 Task: Add an event with the title Sales Team Alignment and Strategy Discussion, date '2023/12/22', time 7:50 AM to 9:50 AMand add a description: Participants will discover strategies for engaging their audience and maintaining their interest throughout the presentation. They will learn how to incorporate storytelling, interactive elements, and visual aids to create a dynamic and interactive experience for their listeners., put the event into Orange category . Add location for the event as: Brisbane, Australia, logged in from the account softage.4@softage.netand send the event invitation to softage.1@softage.net and softage.2@softage.net. Set a reminder for the event 12 hour before
Action: Mouse moved to (133, 99)
Screenshot: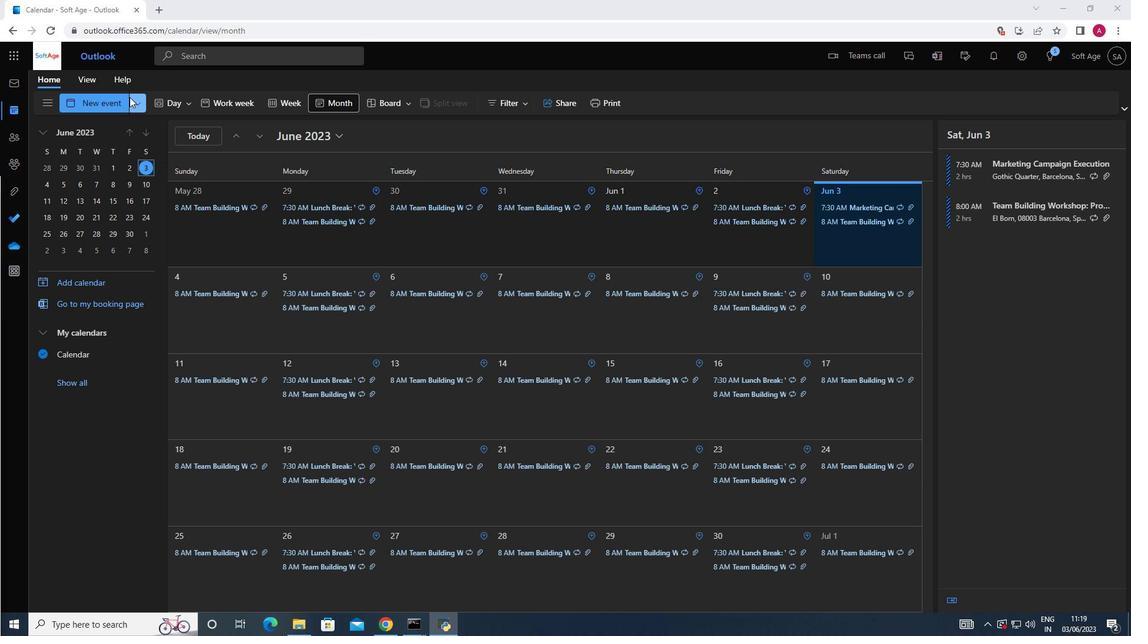 
Action: Mouse pressed left at (133, 99)
Screenshot: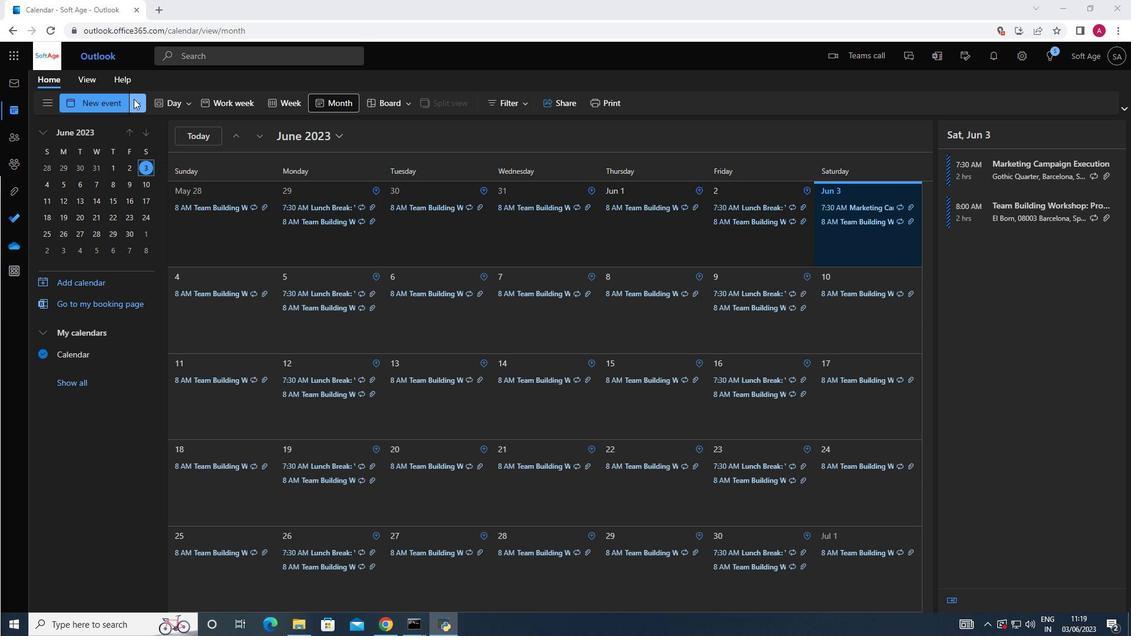
Action: Mouse moved to (127, 149)
Screenshot: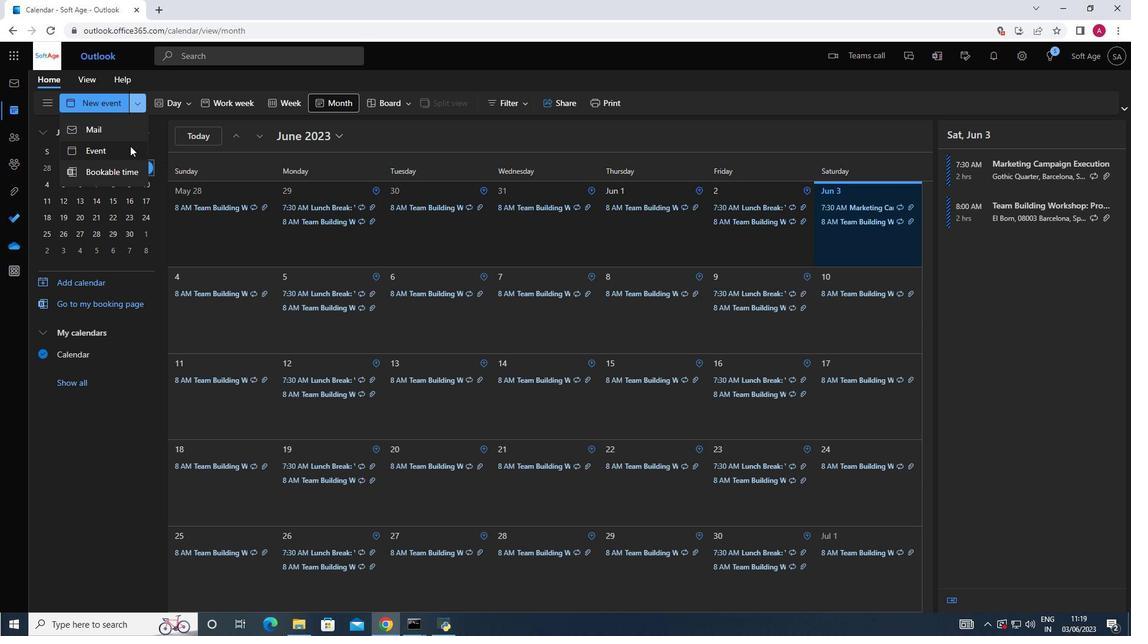 
Action: Mouse pressed left at (127, 149)
Screenshot: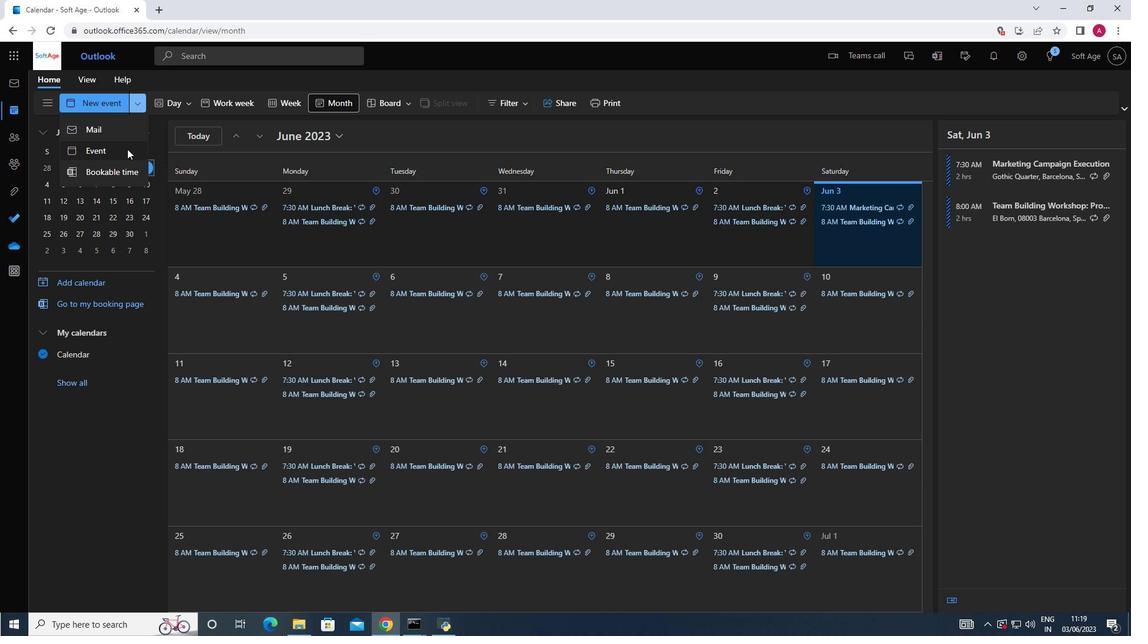 
Action: Mouse moved to (344, 170)
Screenshot: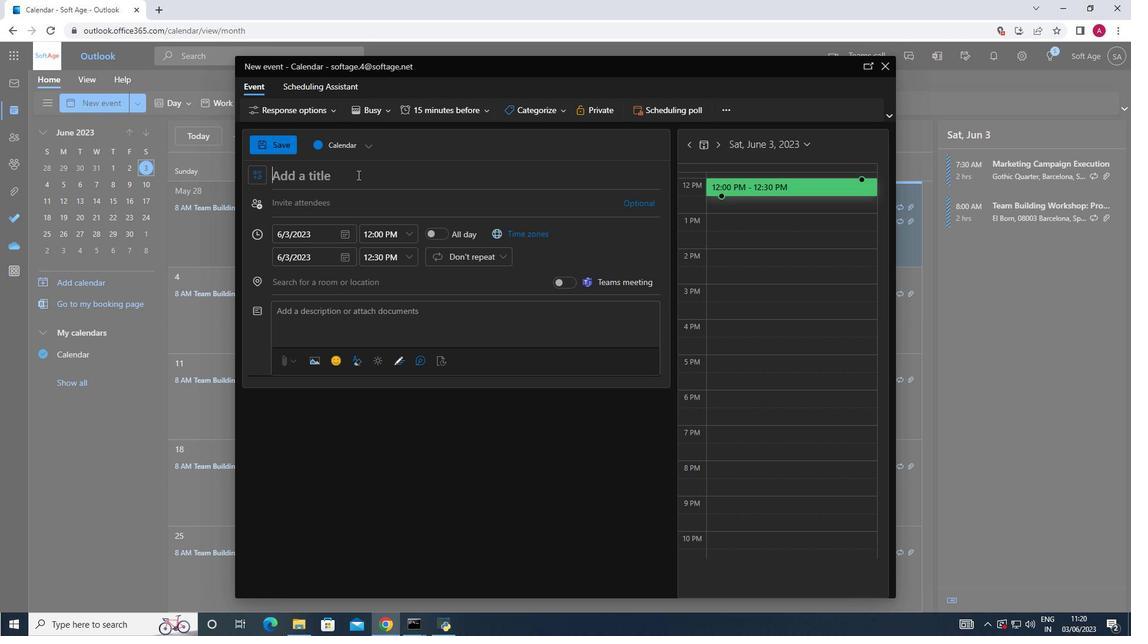 
Action: Mouse pressed left at (344, 170)
Screenshot: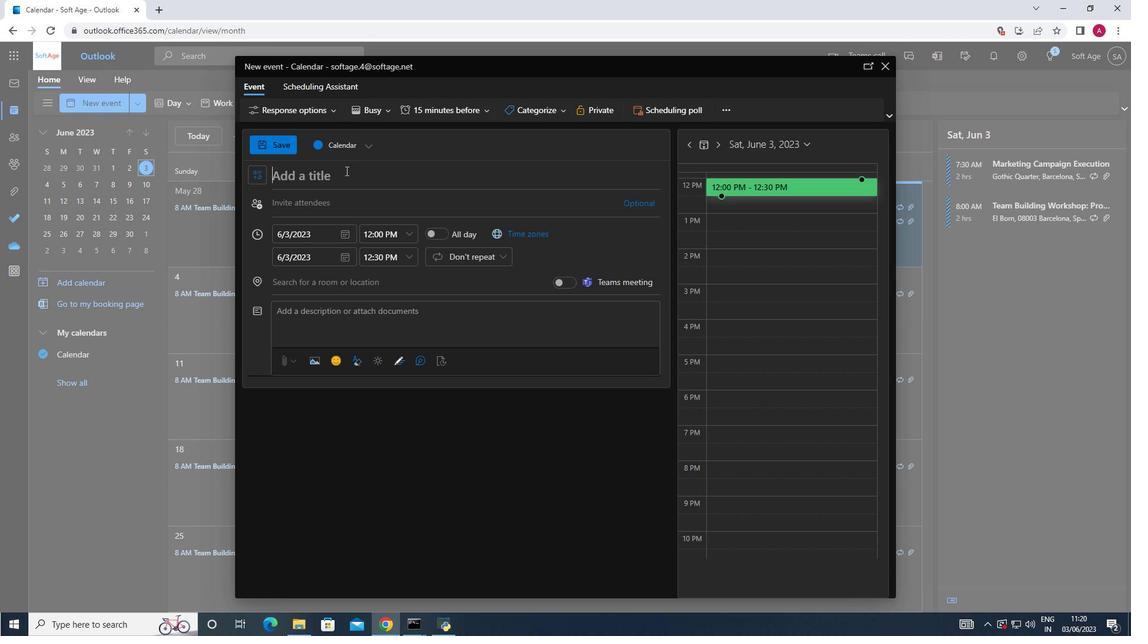 
Action: Key pressed <Key.shift>Sales<Key.space><Key.shift>Team<Key.space><Key.shift><Key.shift><Key.shift><Key.shift><Key.shift><Key.shift><Key.shift>Alignment<Key.space>and<Key.space><Key.shift>Strategy<Key.space><Key.shift>Discussion
Screenshot: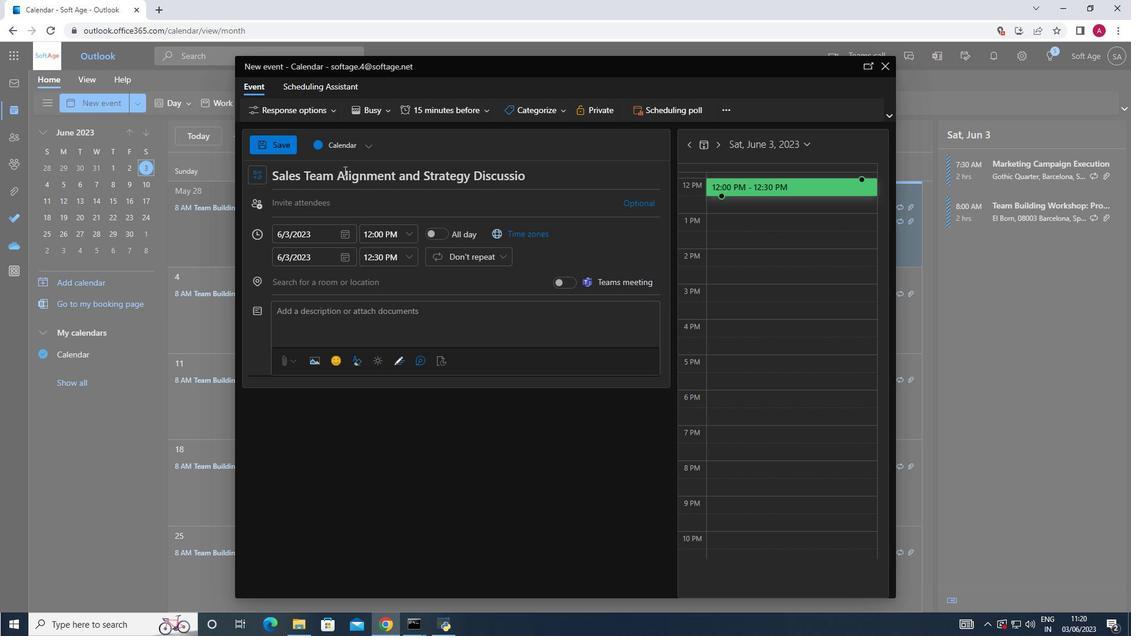 
Action: Mouse moved to (351, 231)
Screenshot: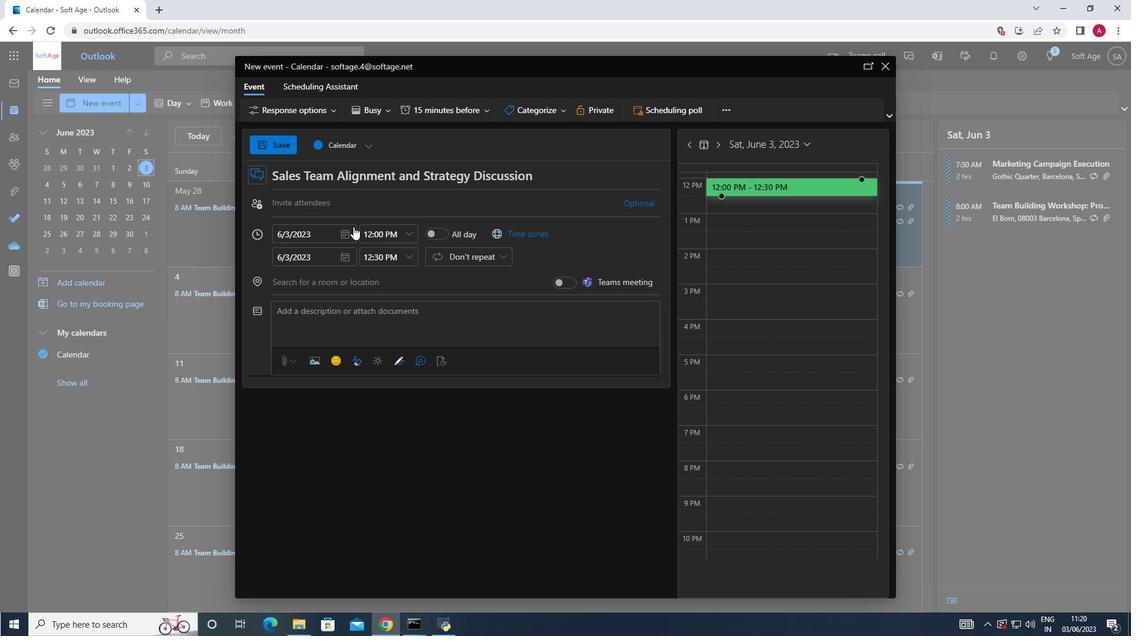 
Action: Mouse pressed left at (351, 231)
Screenshot: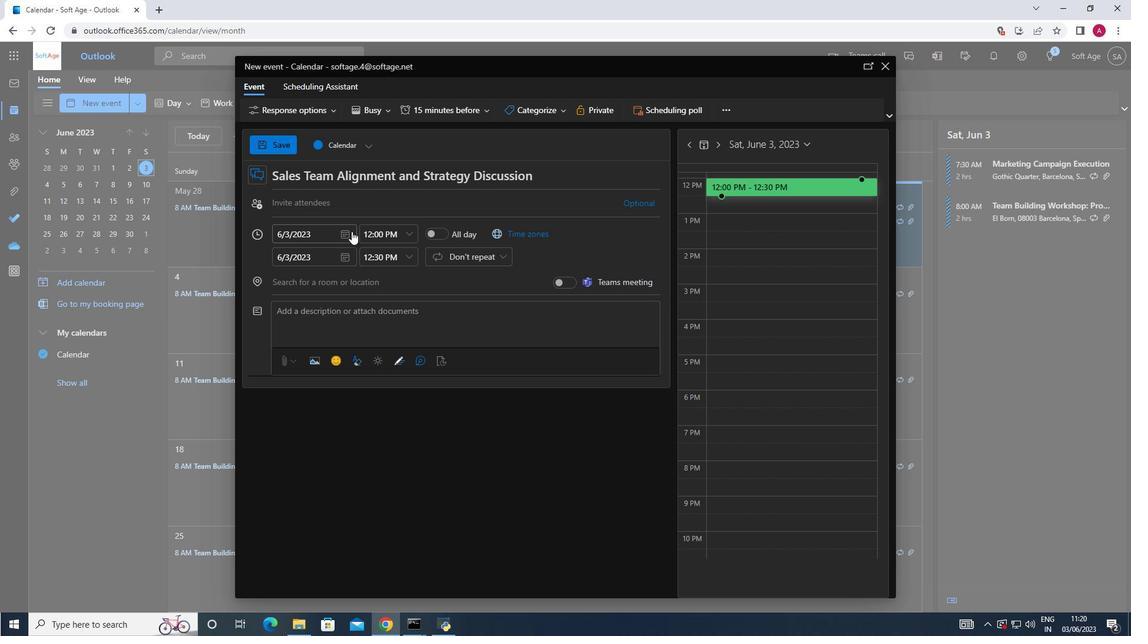 
Action: Mouse moved to (388, 263)
Screenshot: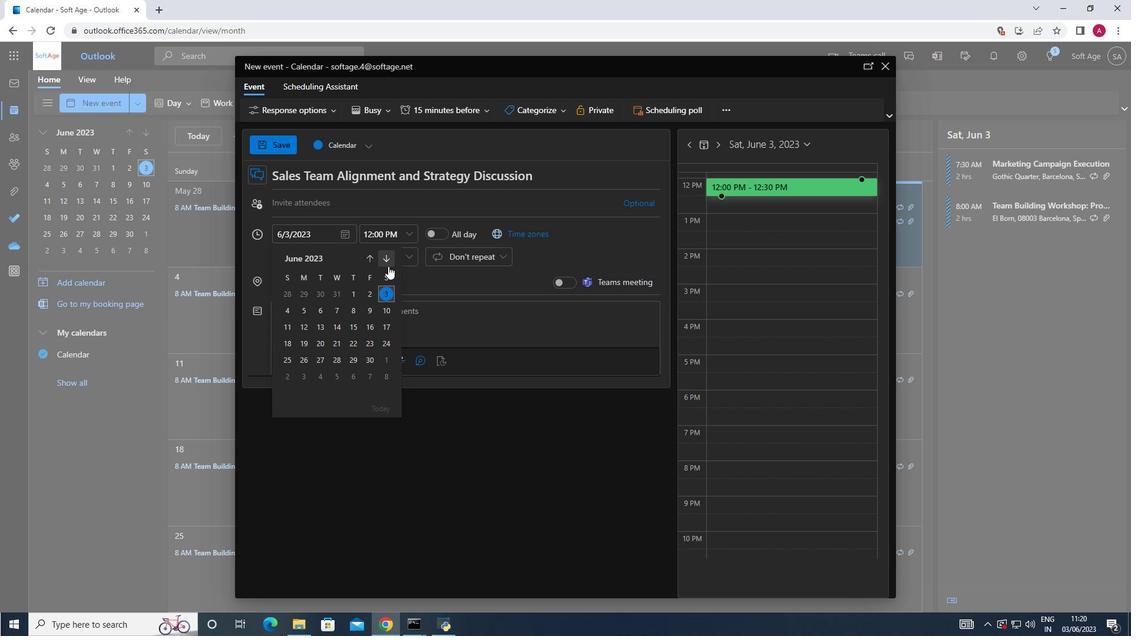 
Action: Mouse pressed left at (388, 263)
Screenshot: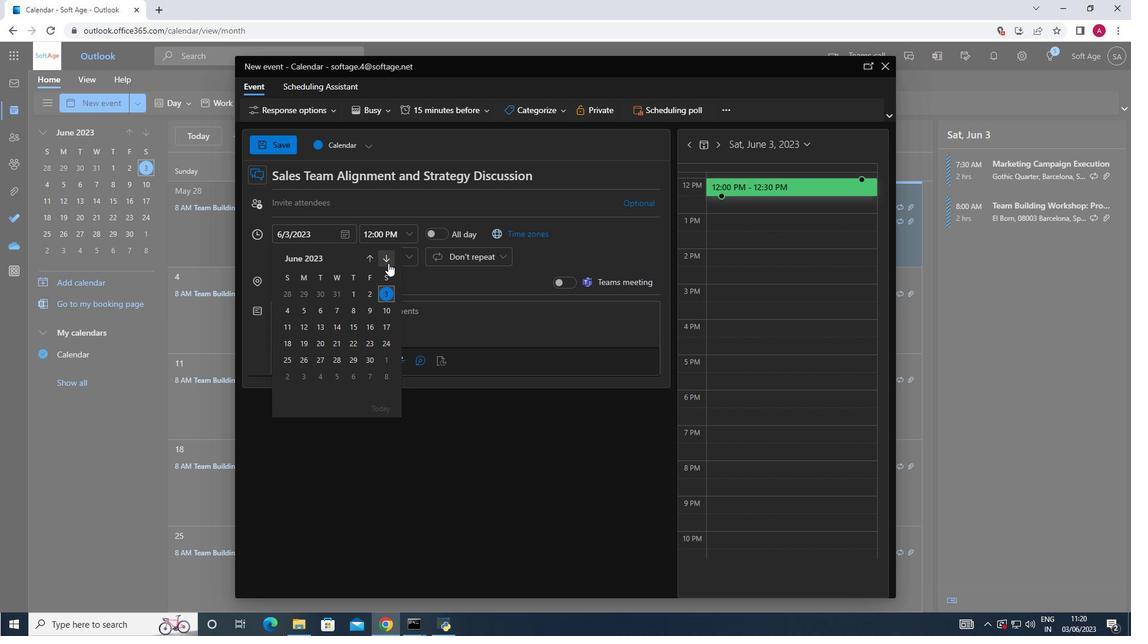 
Action: Mouse pressed left at (388, 263)
Screenshot: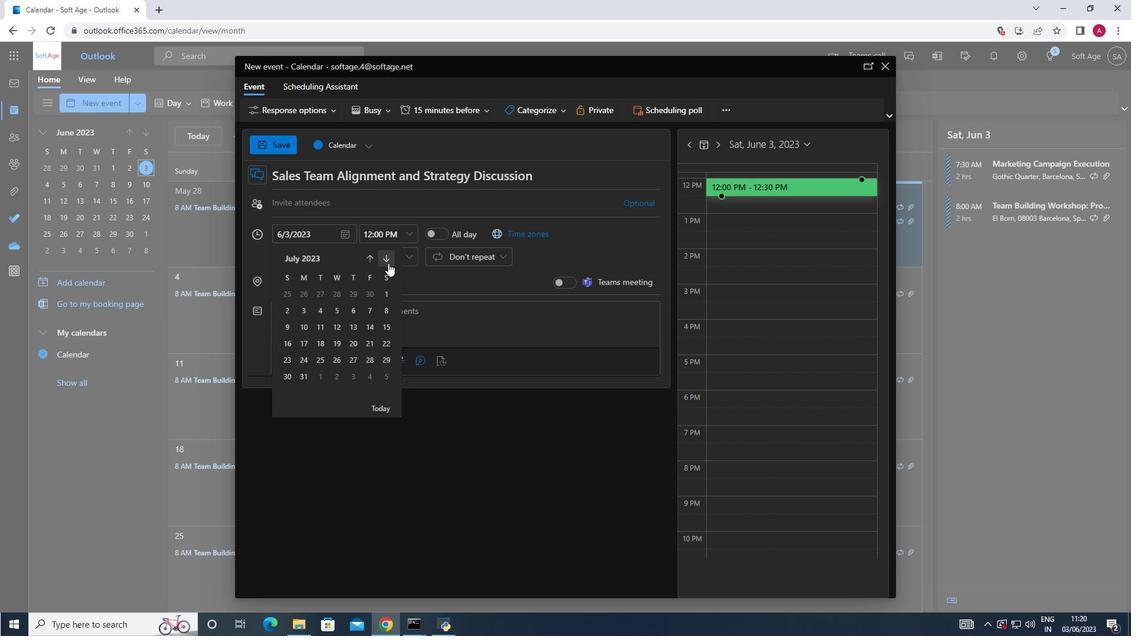 
Action: Mouse pressed left at (388, 263)
Screenshot: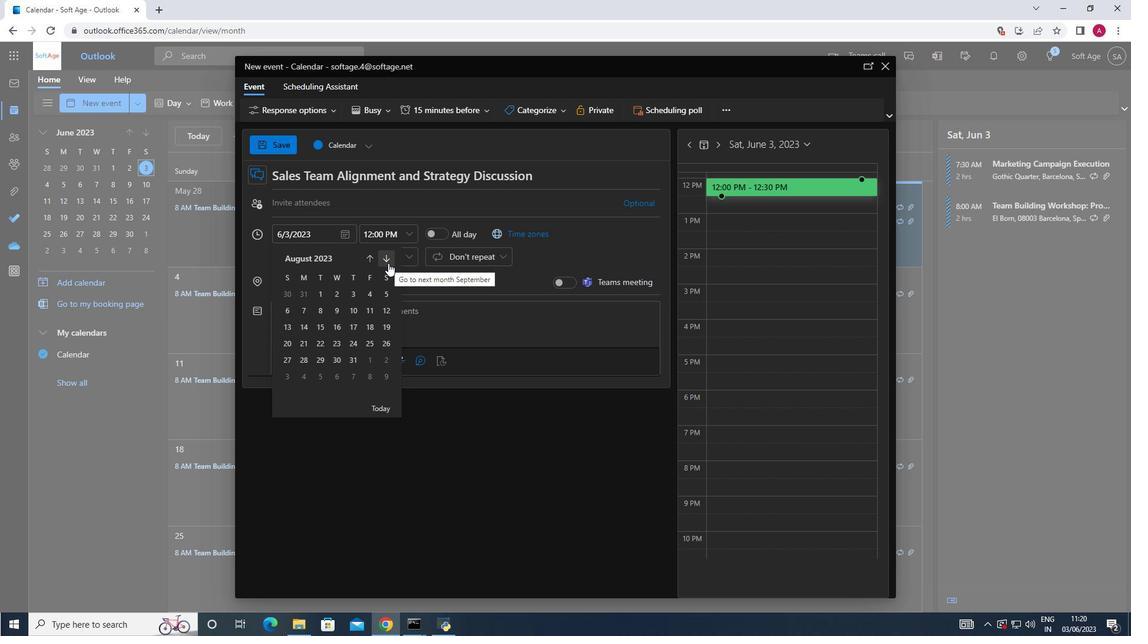 
Action: Mouse pressed left at (388, 263)
Screenshot: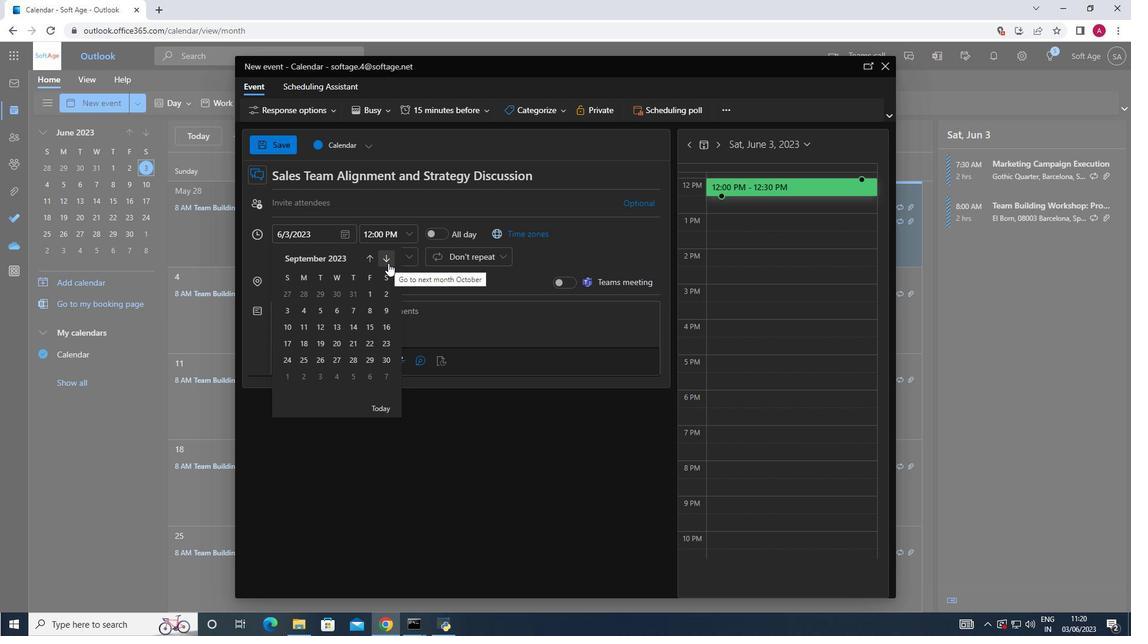 
Action: Mouse pressed left at (388, 263)
Screenshot: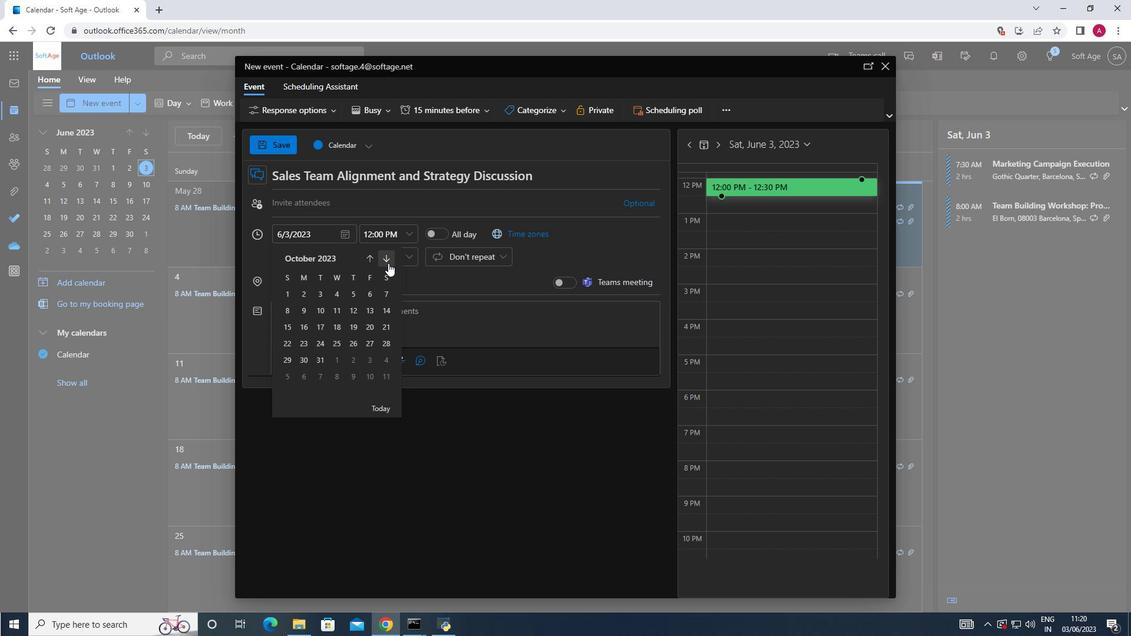 
Action: Mouse pressed left at (388, 263)
Screenshot: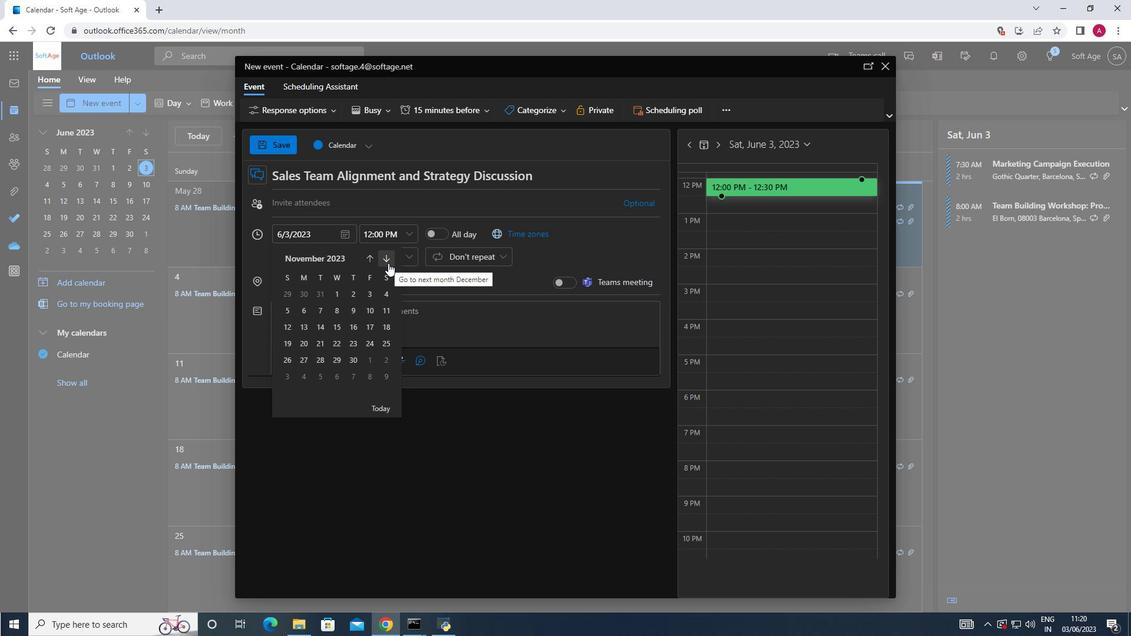 
Action: Mouse moved to (373, 341)
Screenshot: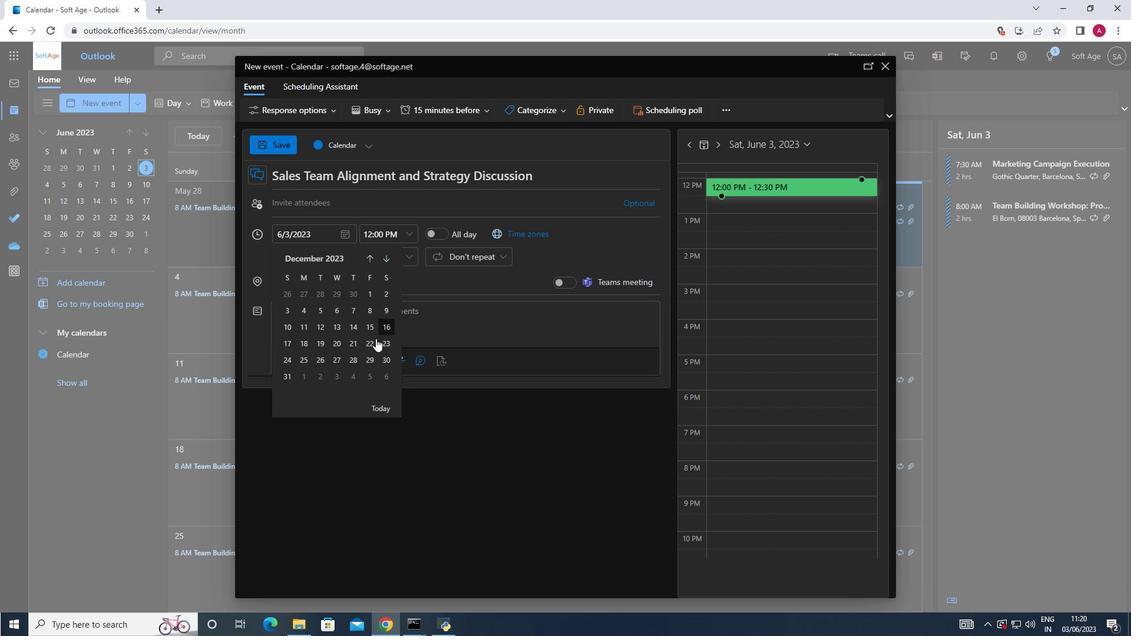 
Action: Mouse pressed left at (373, 341)
Screenshot: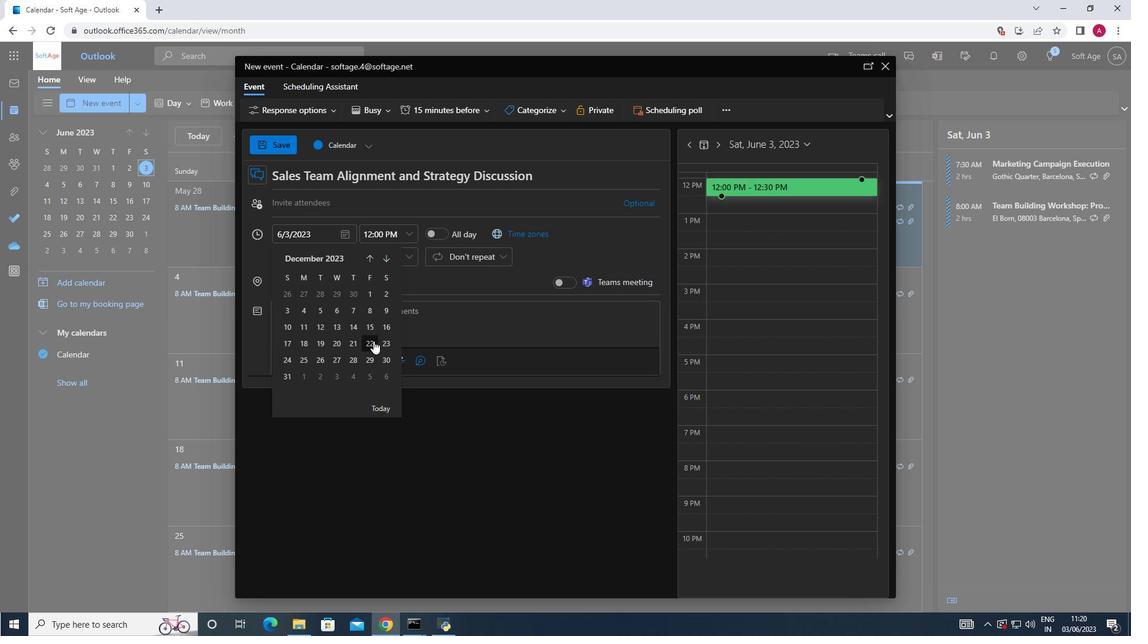 
Action: Mouse moved to (407, 232)
Screenshot: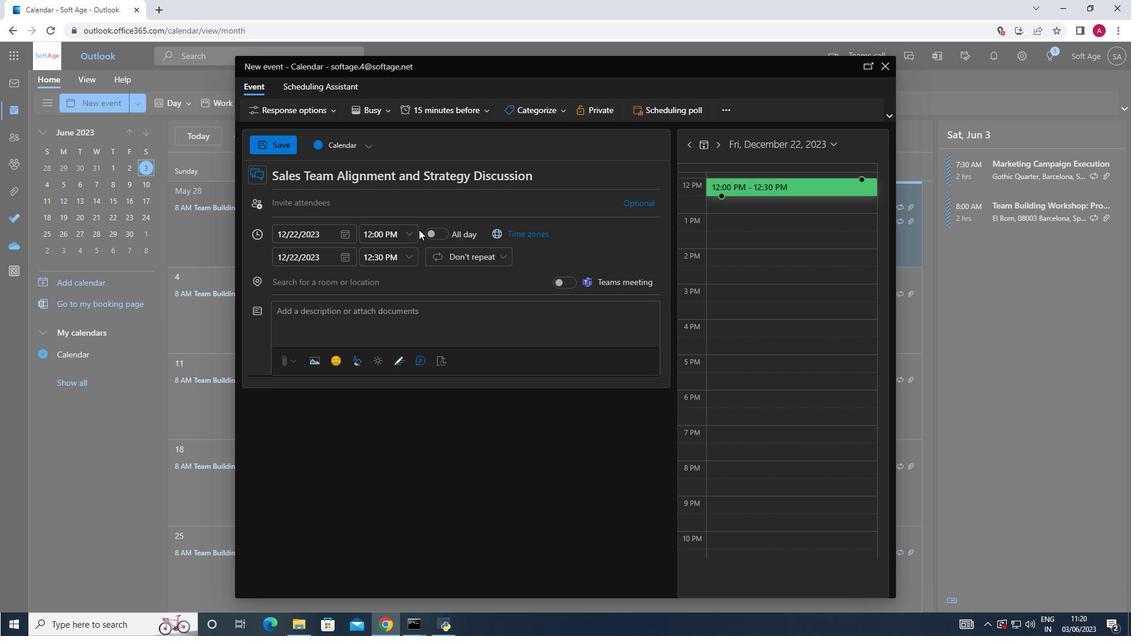 
Action: Mouse pressed left at (407, 232)
Screenshot: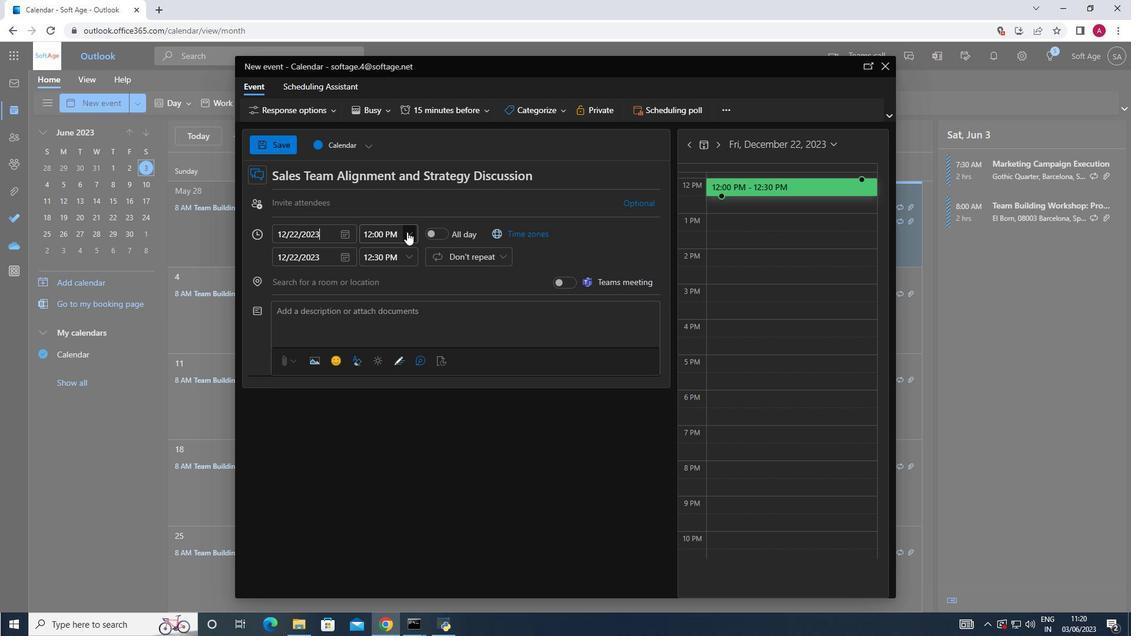 
Action: Key pressed 7<Key.shift_r>:<Key.shift_r>50<Key.space><Key.shift>A<Key.shift_r>M<Key.enter>
Screenshot: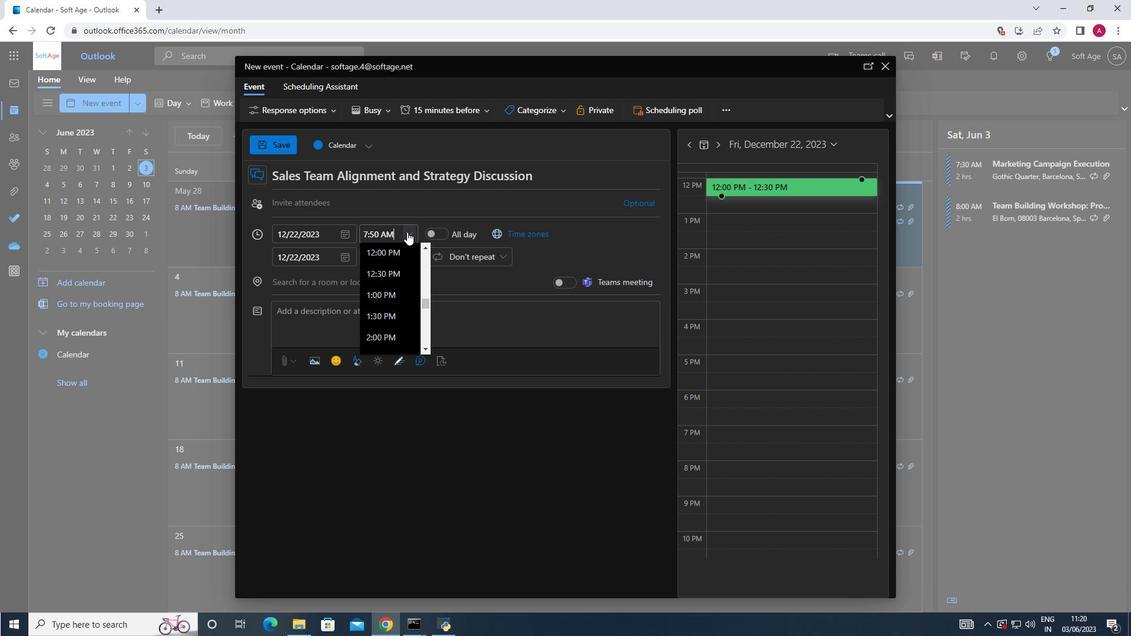 
Action: Mouse moved to (413, 252)
Screenshot: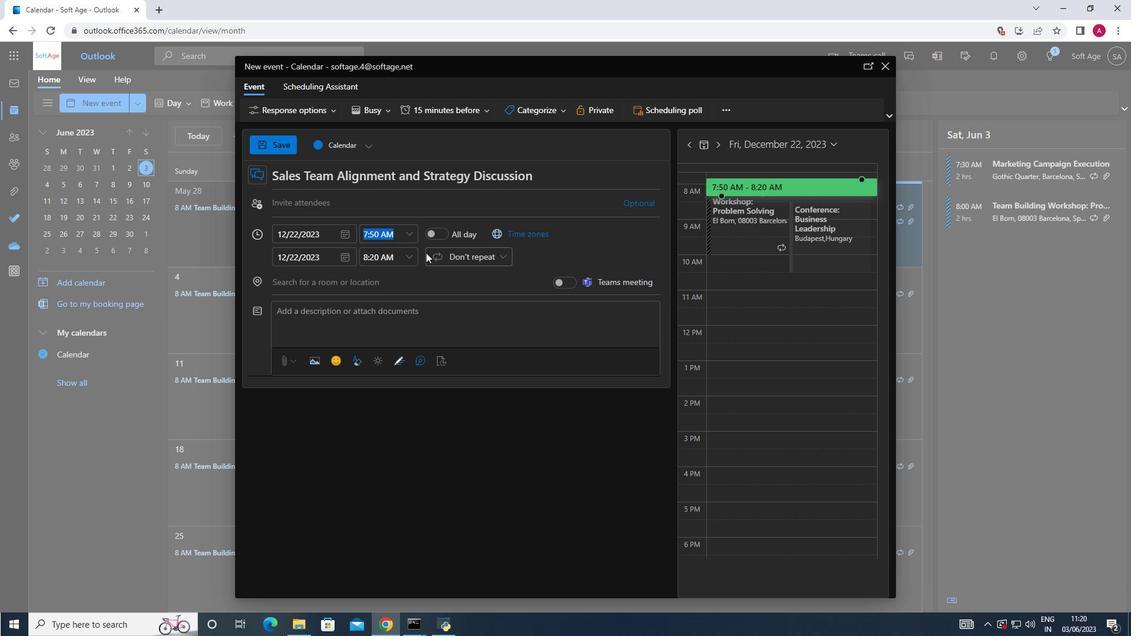 
Action: Mouse pressed left at (413, 252)
Screenshot: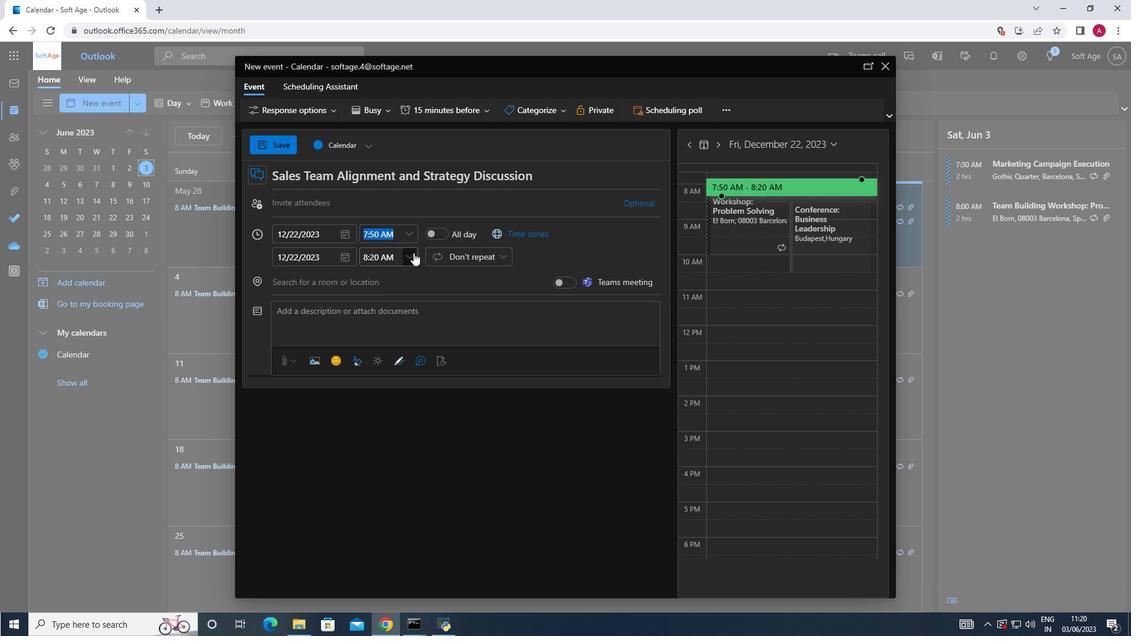 
Action: Mouse moved to (397, 343)
Screenshot: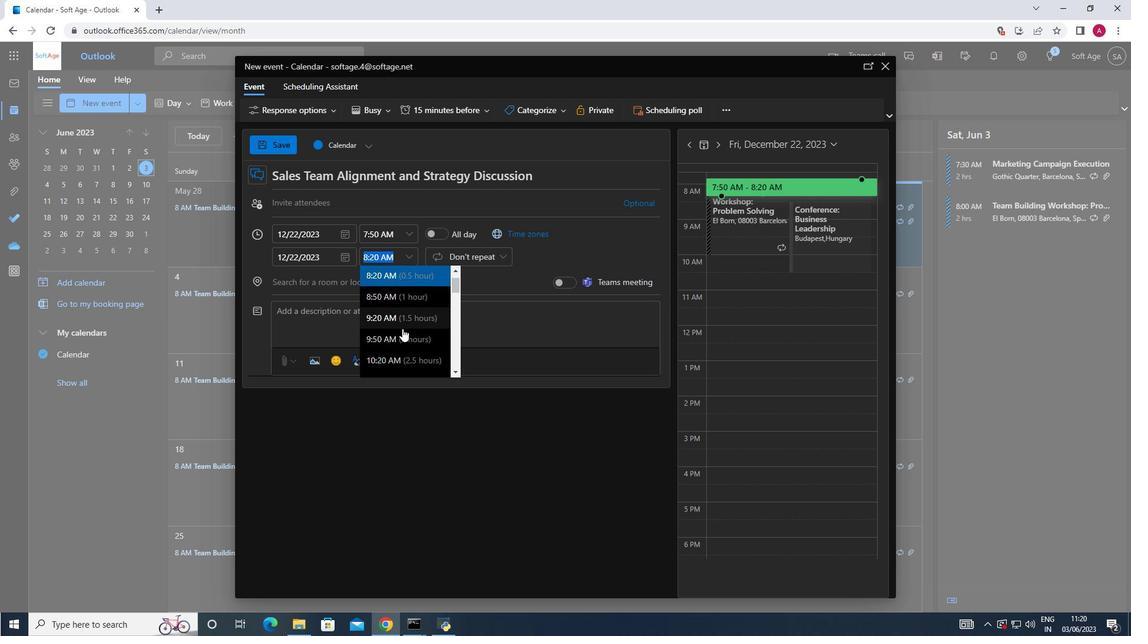 
Action: Mouse pressed left at (397, 343)
Screenshot: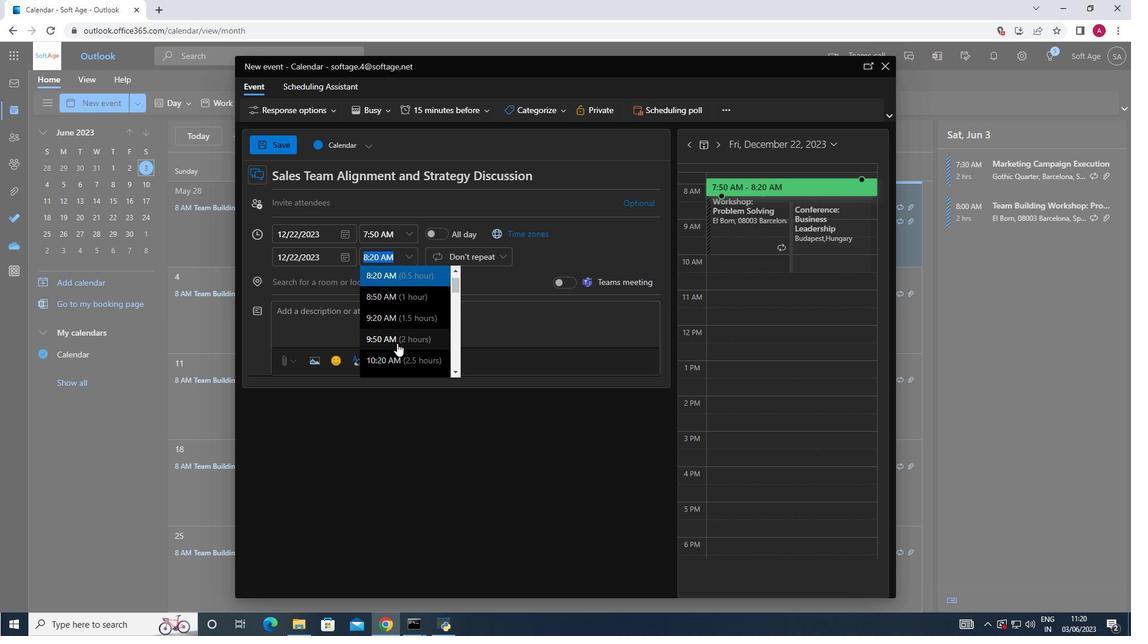 
Action: Mouse moved to (319, 311)
Screenshot: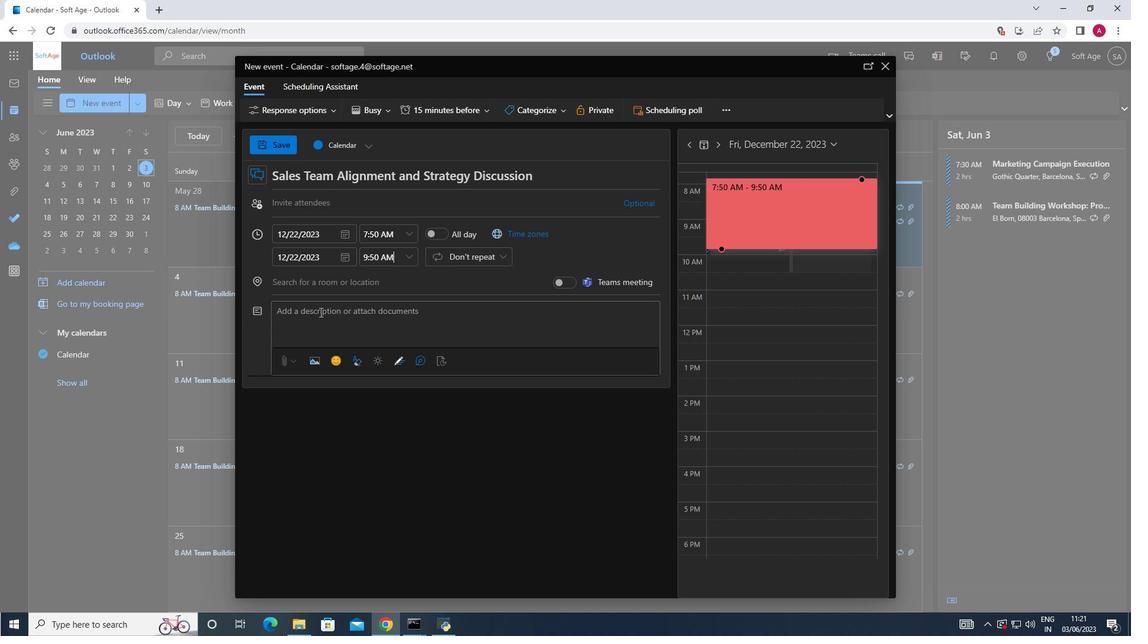 
Action: Mouse pressed left at (319, 311)
Screenshot: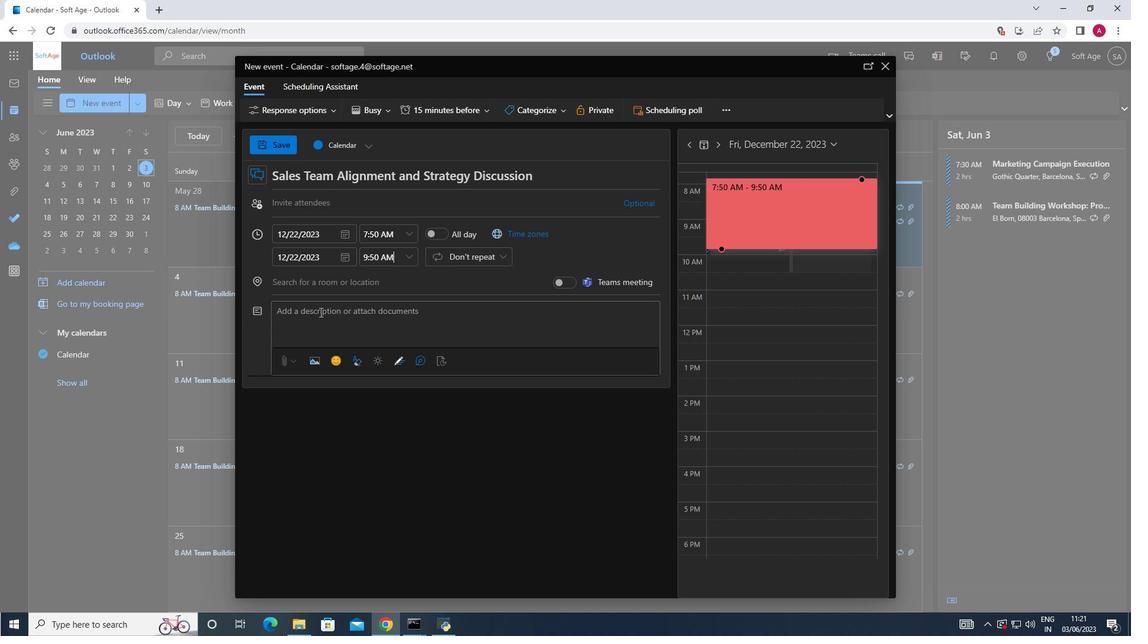 
Action: Mouse moved to (318, 329)
Screenshot: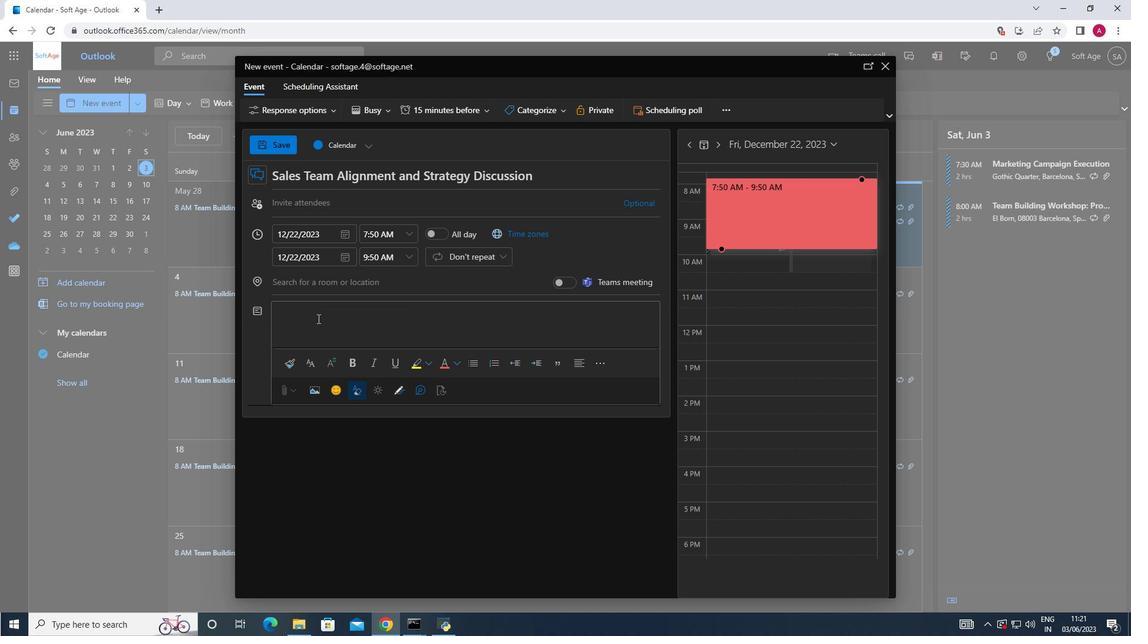 
Action: Key pressed <Key.shift_r>Participants<Key.space>will<Key.space>discover<Key.space>strategies<Key.space>for<Key.space>engaging<Key.space>their<Key.space>audience<Key.space>and<Key.space>maintaining<Key.space>their<Key.space>interest<Key.space>throughout<Key.space>the<Key.space>presentation.<Key.space><Key.shift>They<Key.space>will<Key.space>learn<Key.space>how<Key.space>to<Key.space>incorporate<Key.space>storytelling,<Key.space><Key.shift>Interactive<Key.space>elements,<Key.space>and<Key.space>visual<Key.space>aids<Key.space>to<Key.space>create<Key.space>a<Key.space>dynamic<Key.space>and<Key.space>interactive<Key.space>experience<Key.space>for<Key.space>their<Key.space>listeners.
Screenshot: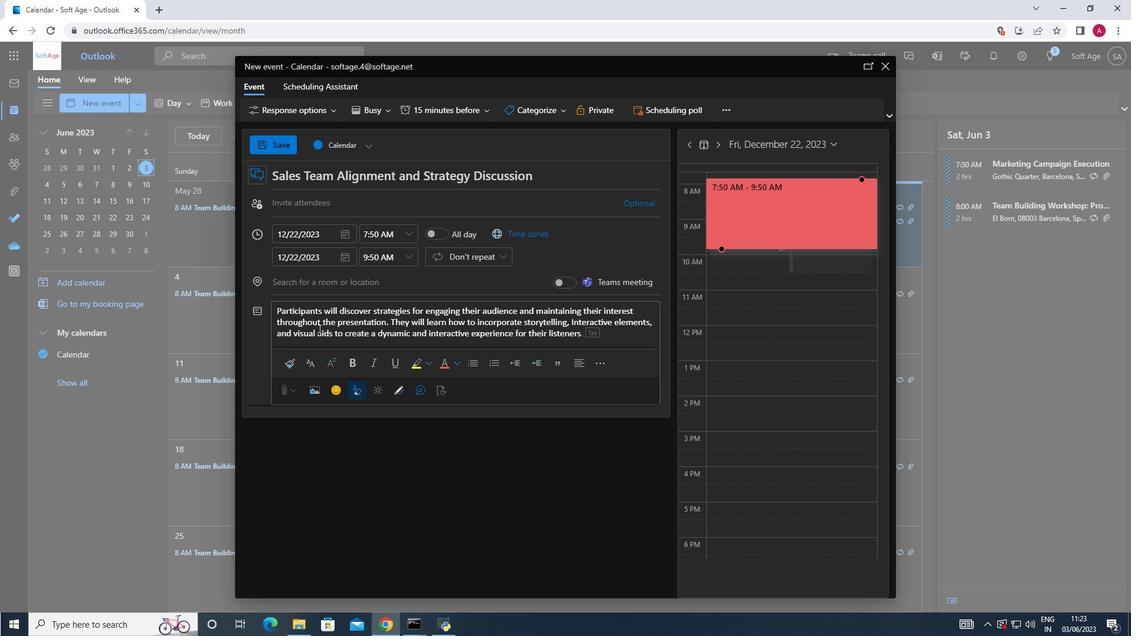 
Action: Mouse moved to (558, 113)
Screenshot: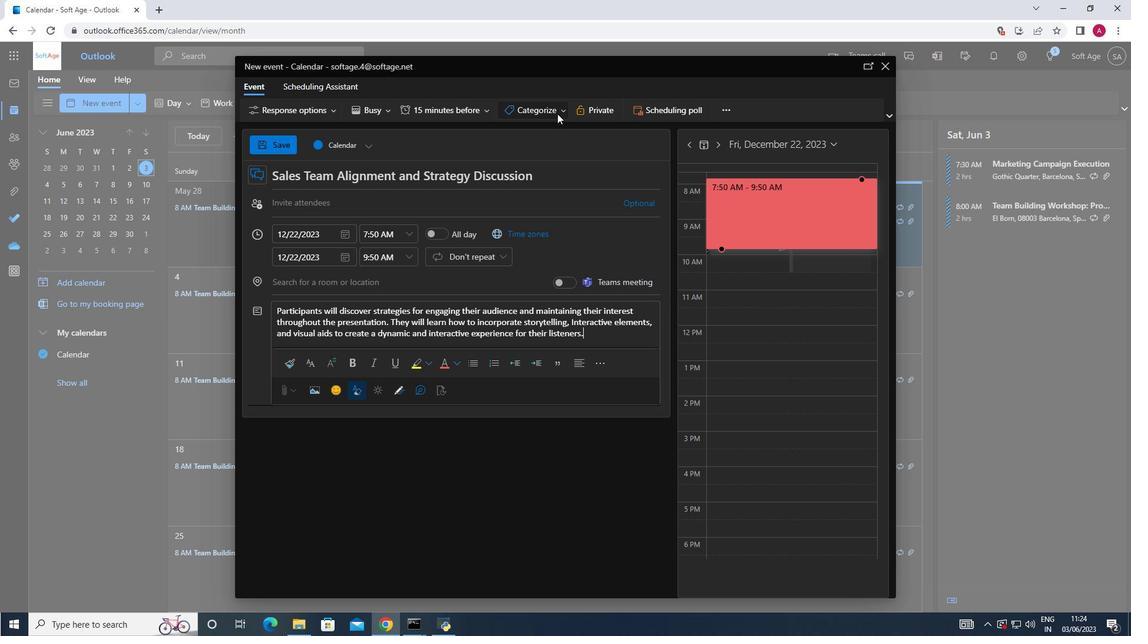 
Action: Mouse pressed left at (558, 113)
Screenshot: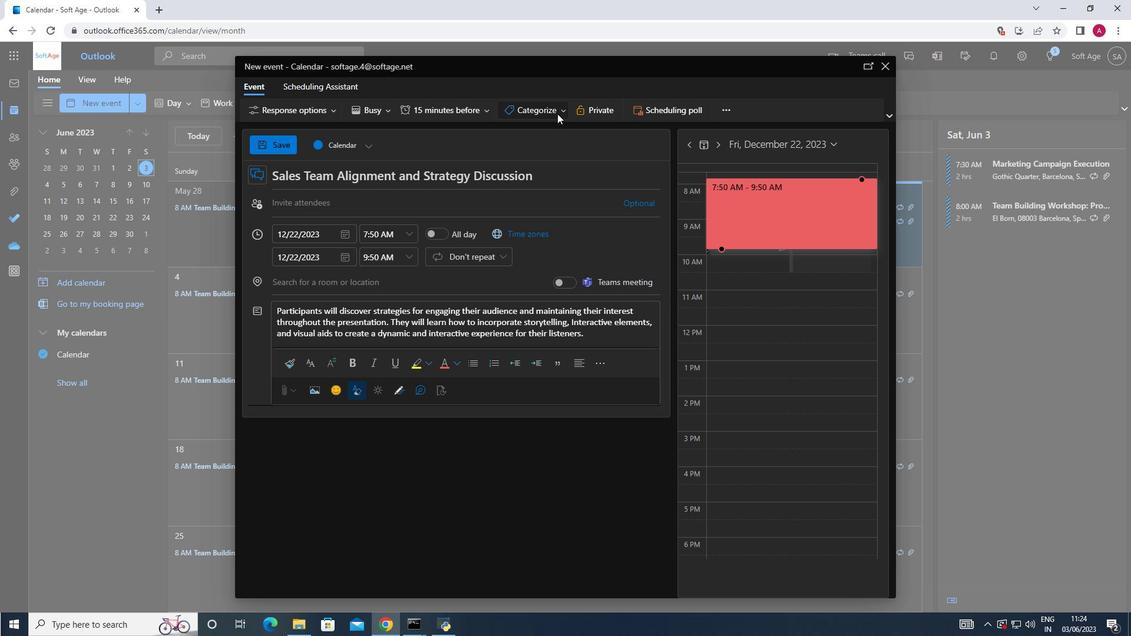 
Action: Mouse moved to (563, 165)
Screenshot: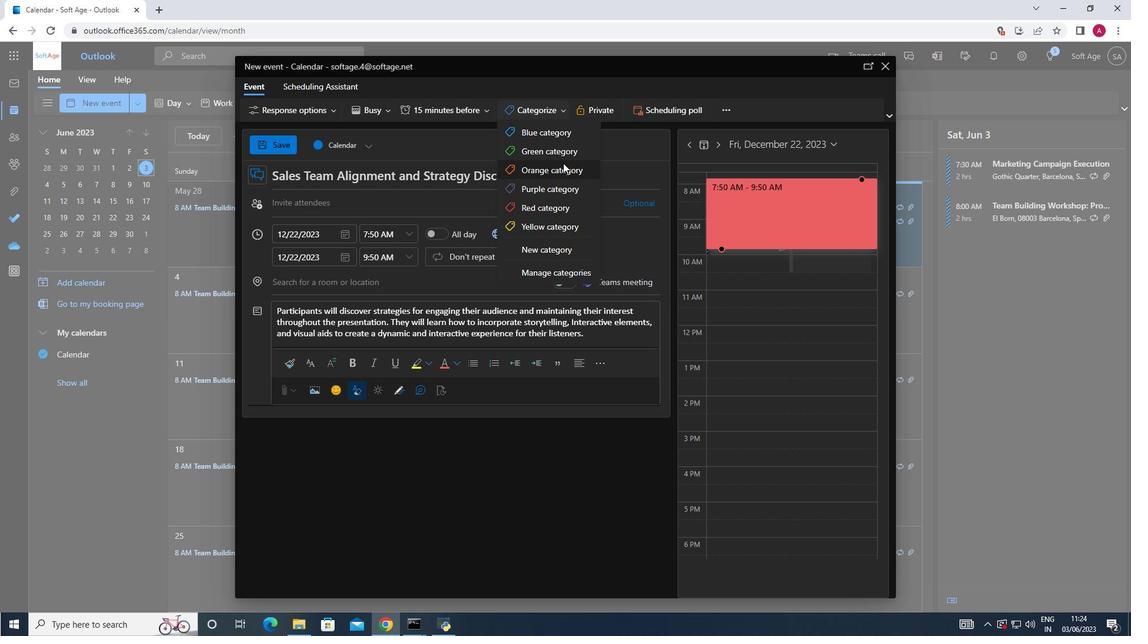 
Action: Mouse pressed left at (563, 165)
Screenshot: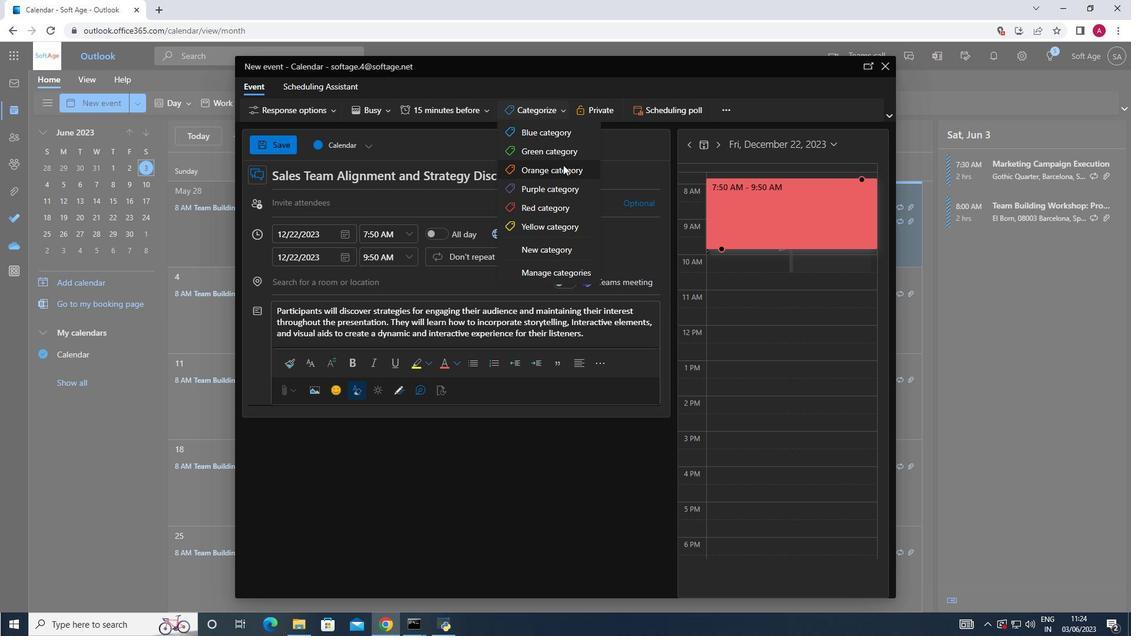 
Action: Mouse moved to (327, 286)
Screenshot: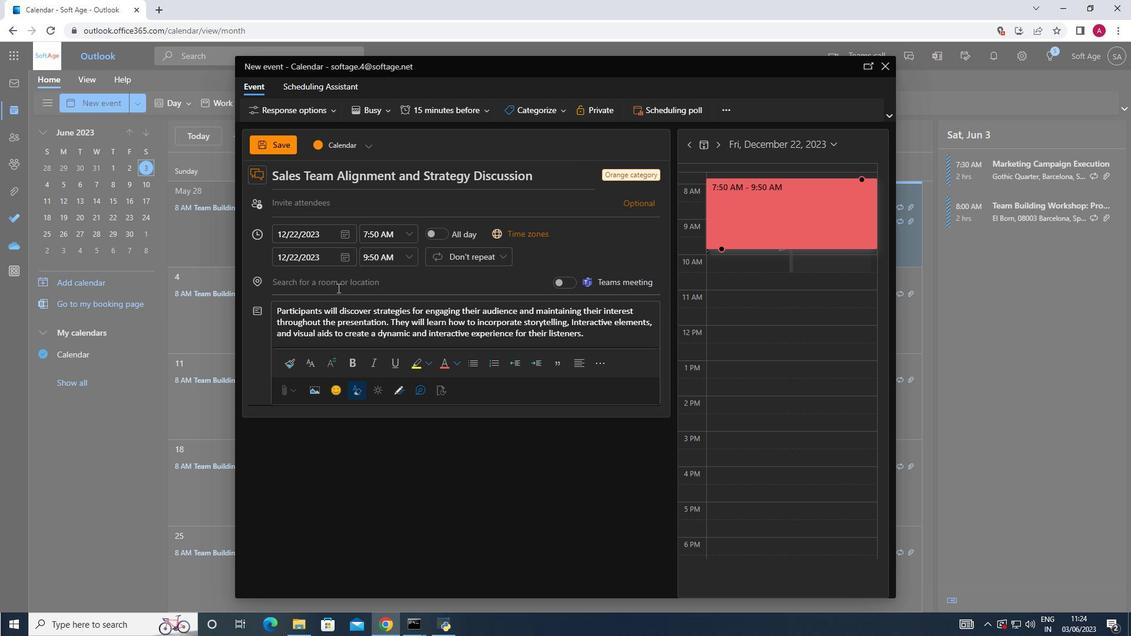 
Action: Mouse pressed left at (327, 286)
Screenshot: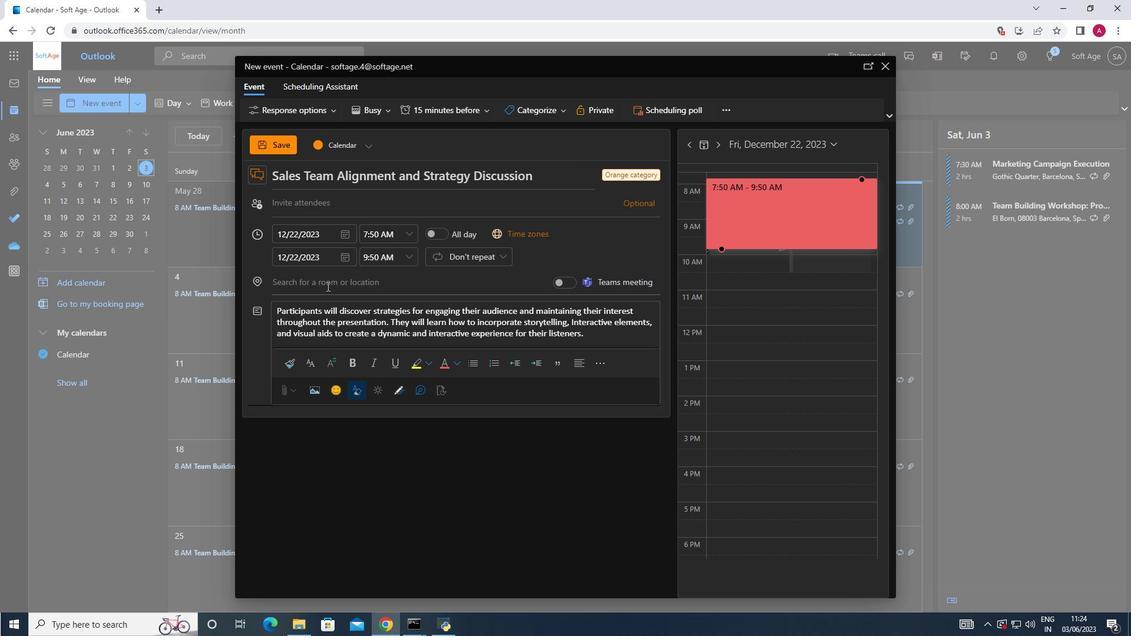 
Action: Mouse moved to (325, 286)
Screenshot: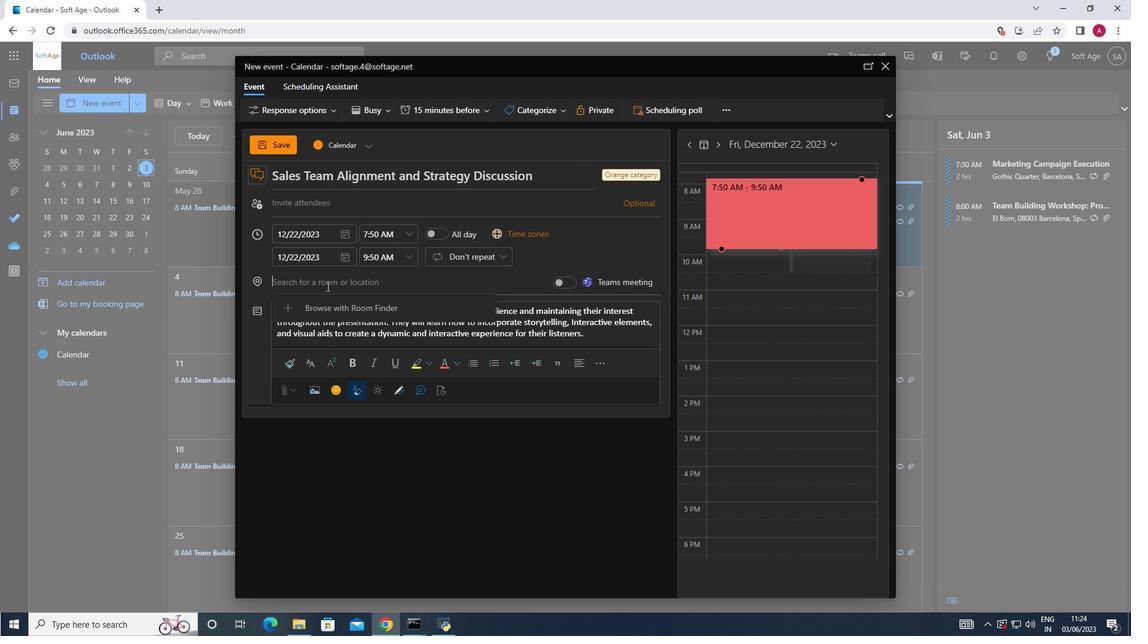 
Action: Key pressed <Key.shift>Brisbane<Key.shift_r><<Key.shift>Au<Key.backspace><Key.backspace><Key.backspace>,<Key.shift>Australia
Screenshot: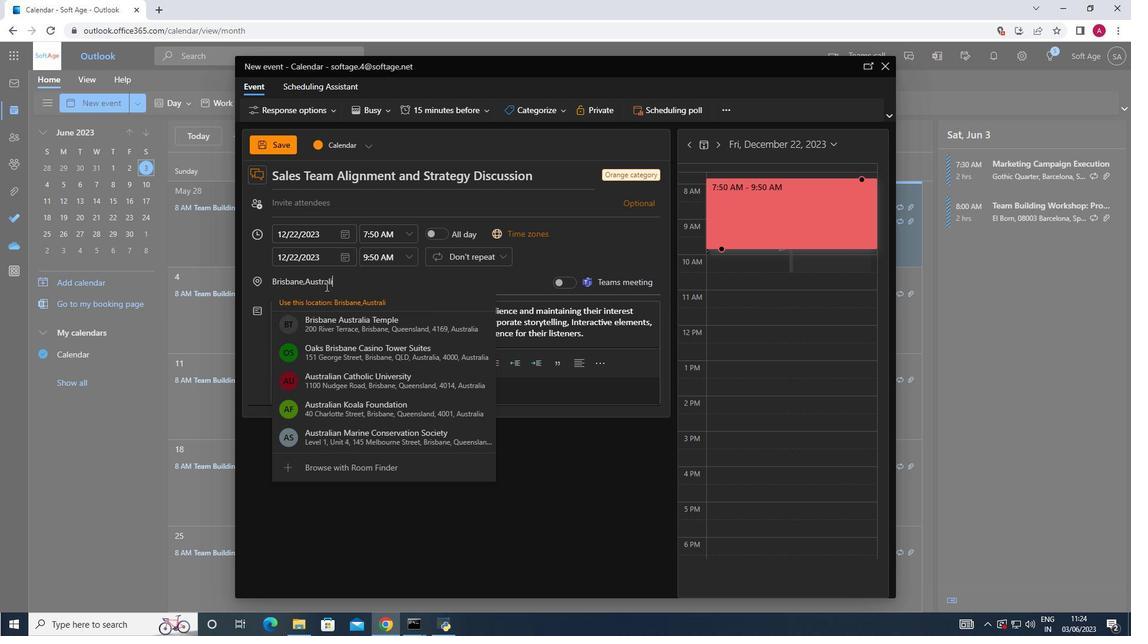 
Action: Mouse moved to (358, 303)
Screenshot: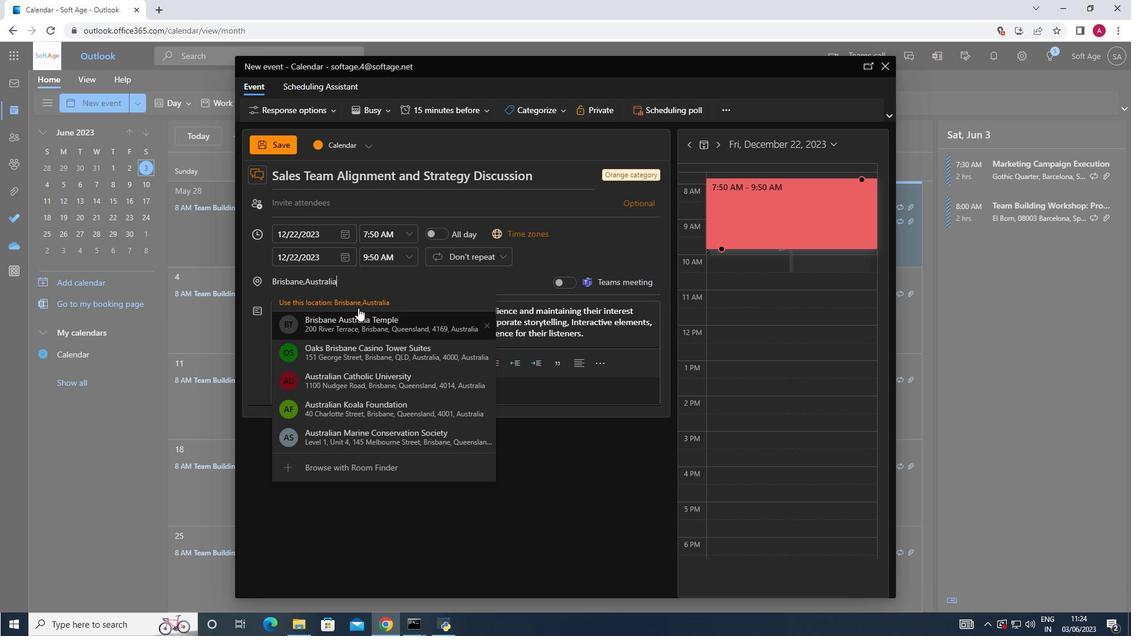
Action: Mouse pressed left at (358, 303)
Screenshot: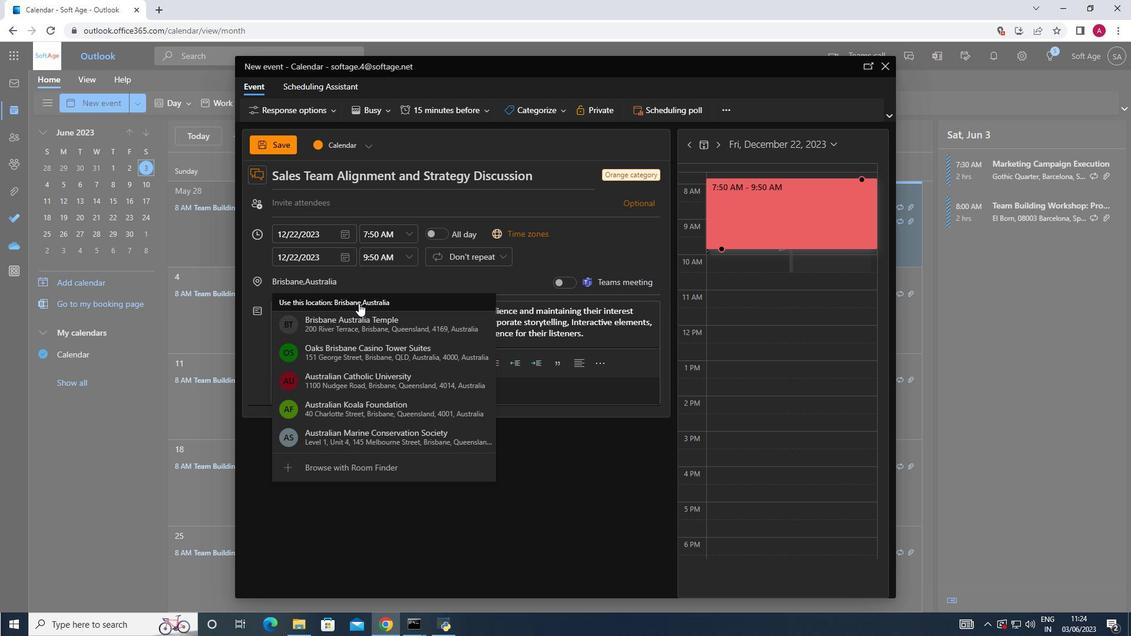 
Action: Mouse moved to (341, 199)
Screenshot: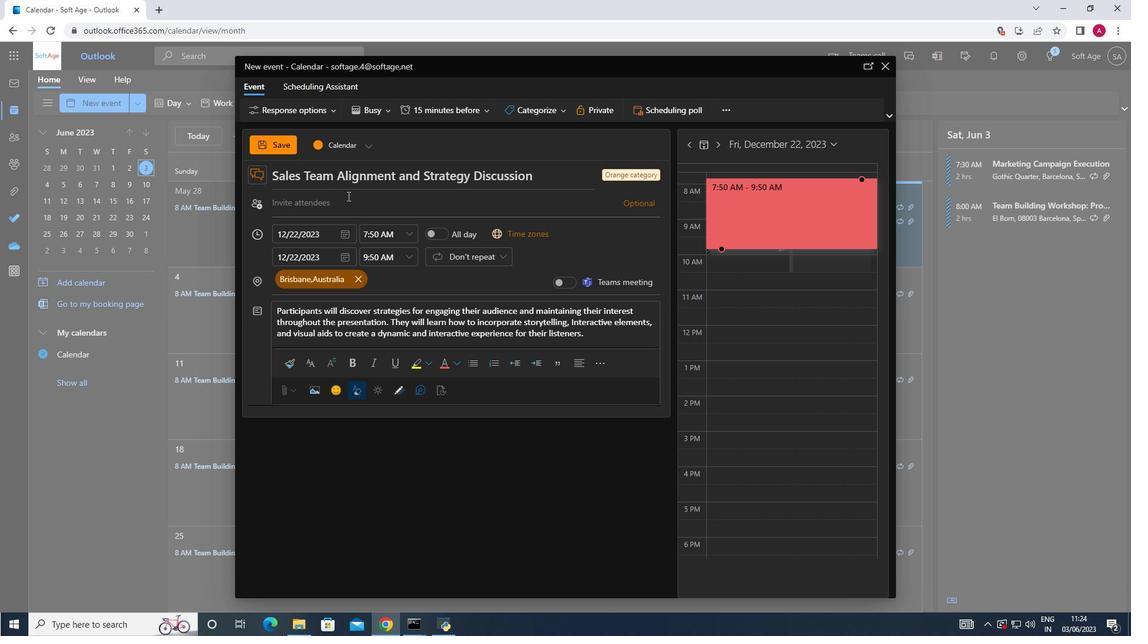 
Action: Mouse pressed left at (341, 199)
Screenshot: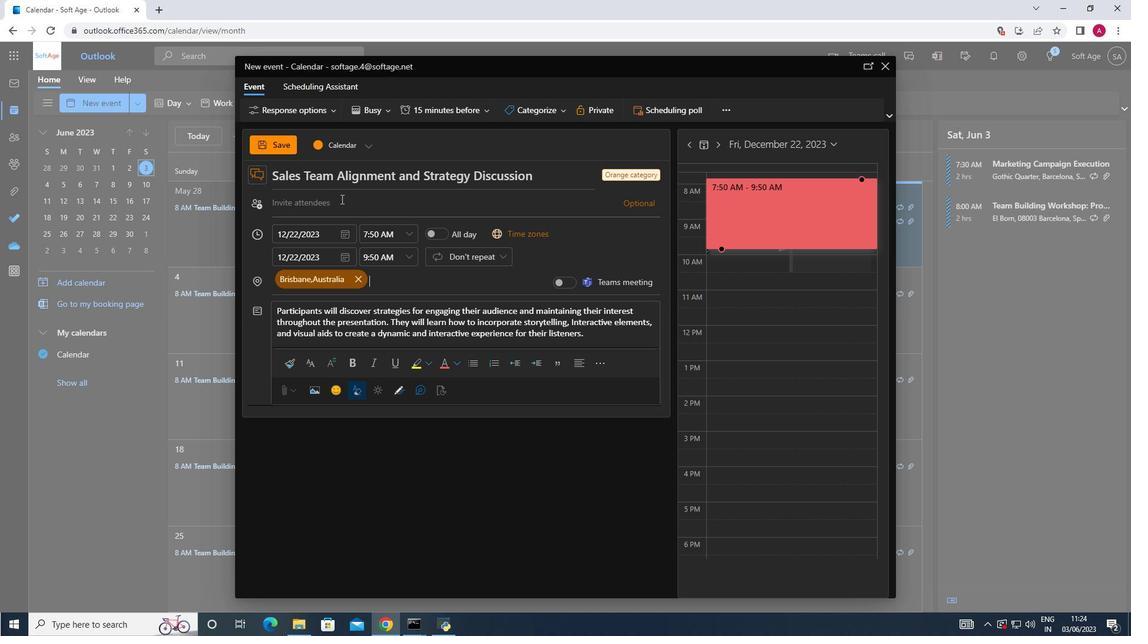 
Action: Mouse moved to (339, 199)
Screenshot: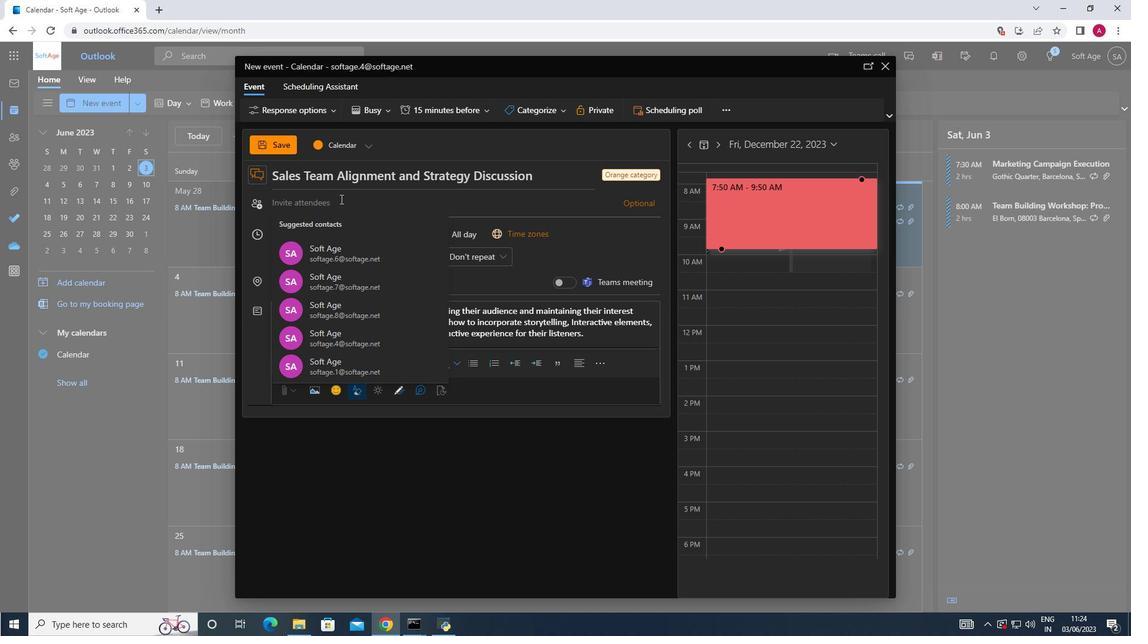
Action: Key pressed softage.1<Key.shift>@softage
Screenshot: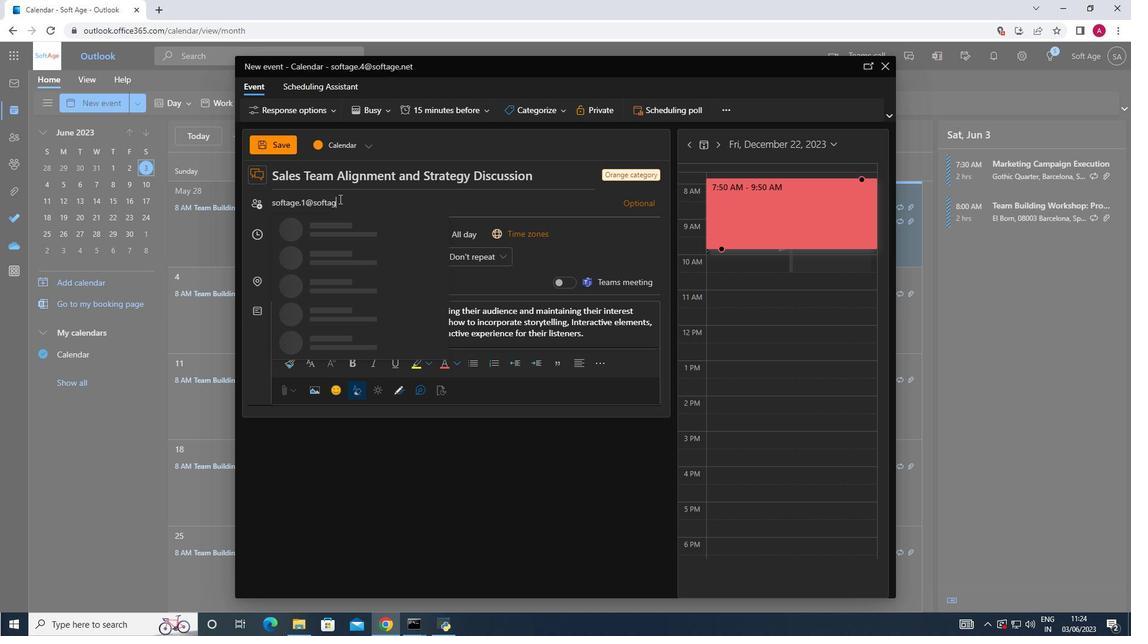 
Action: Mouse moved to (353, 218)
Screenshot: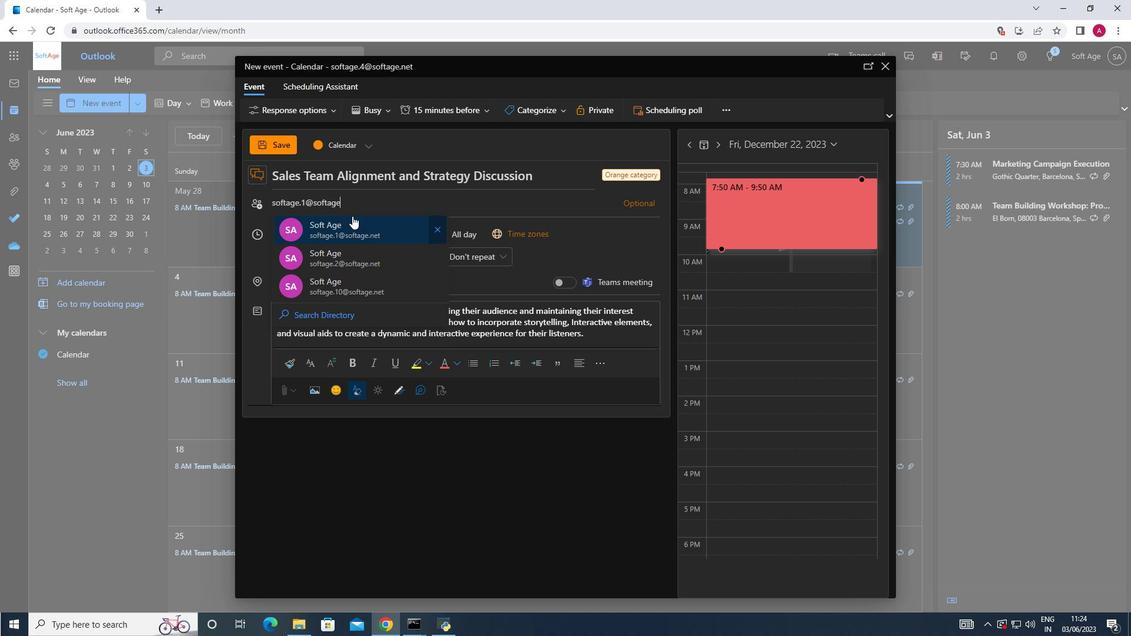 
Action: Mouse pressed left at (353, 218)
Screenshot: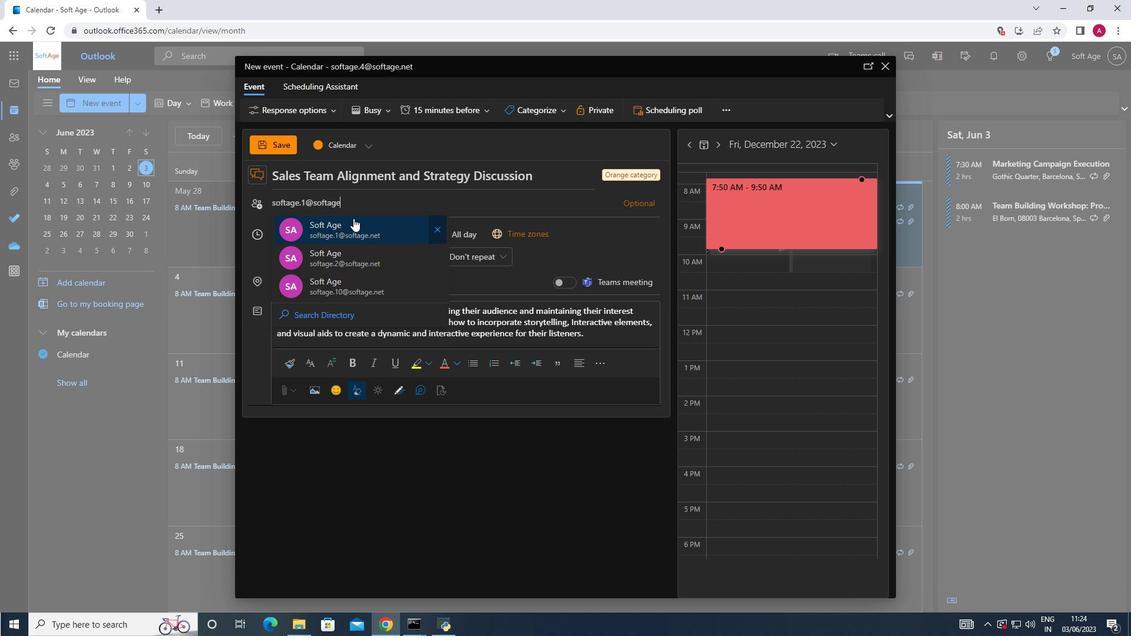 
Action: Key pressed softage.2<Key.shift>@
Screenshot: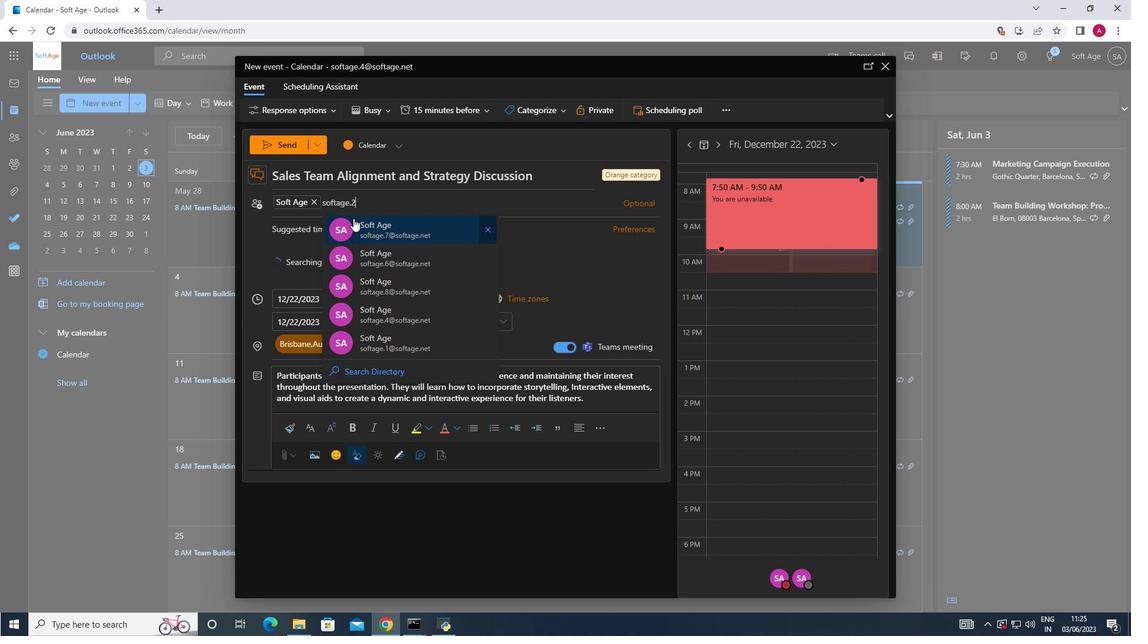 
Action: Mouse moved to (380, 225)
Screenshot: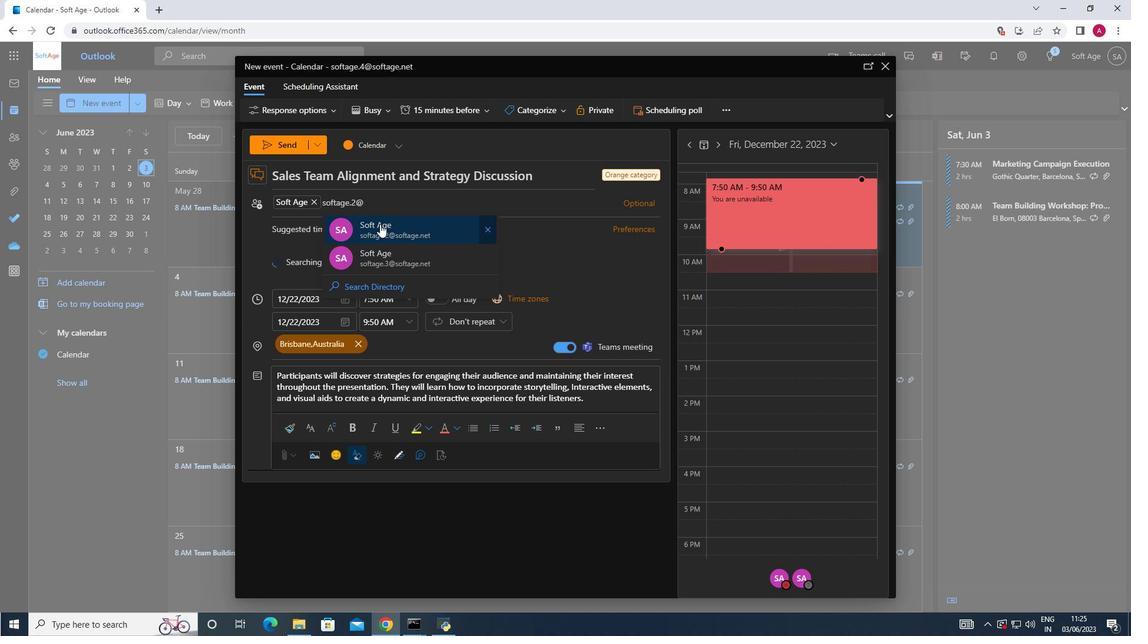 
Action: Mouse pressed left at (380, 225)
Screenshot: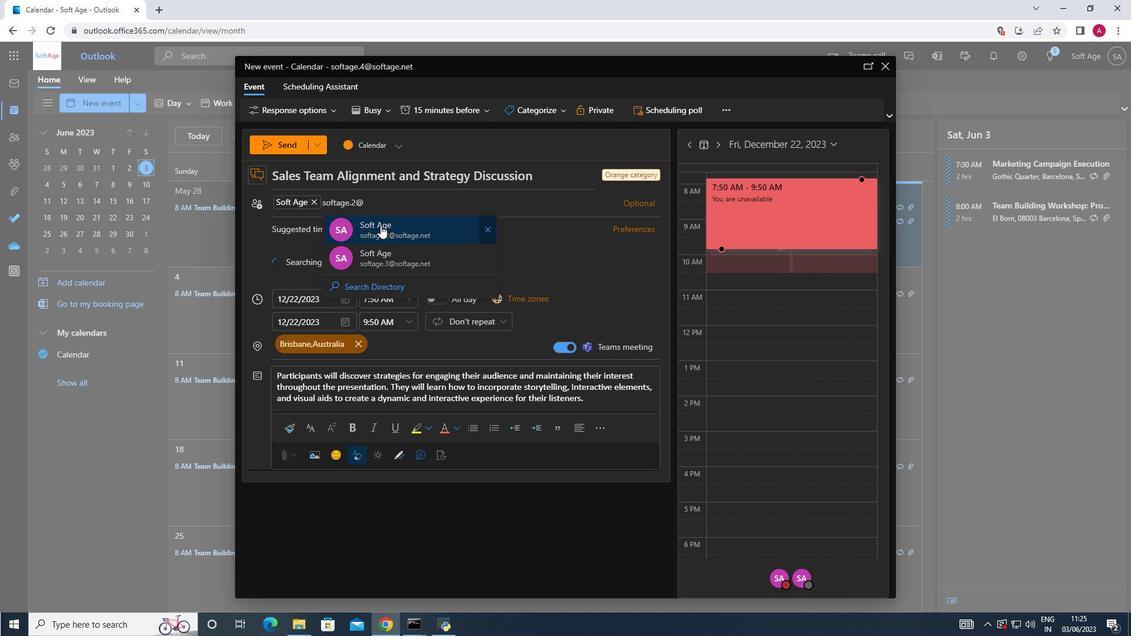 
Action: Mouse pressed left at (380, 225)
Screenshot: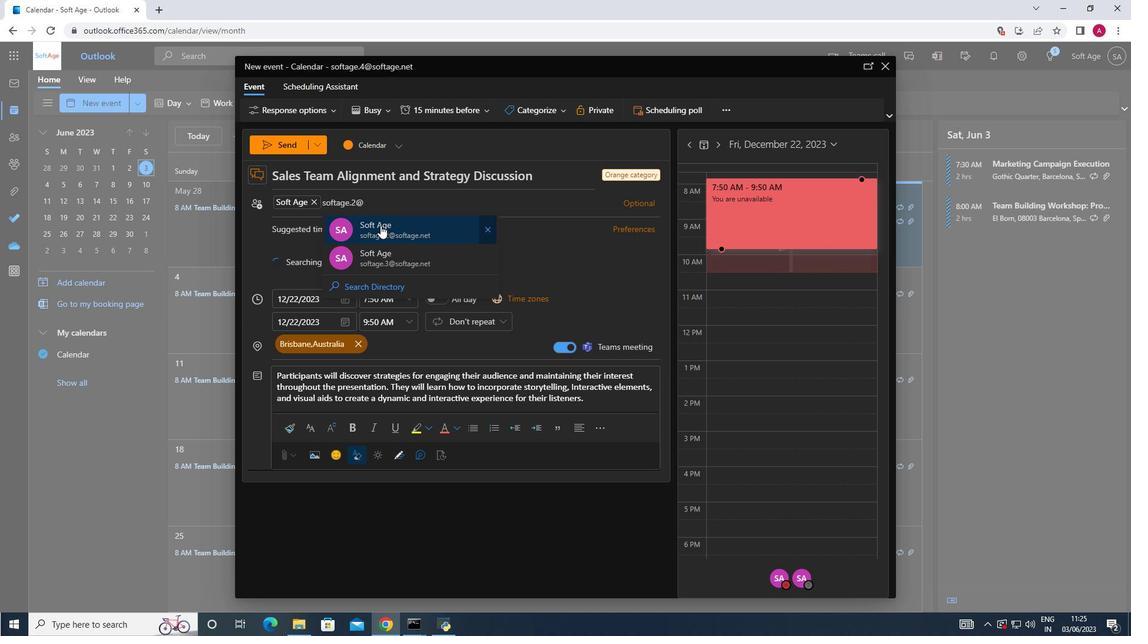 
Action: Mouse moved to (484, 114)
Screenshot: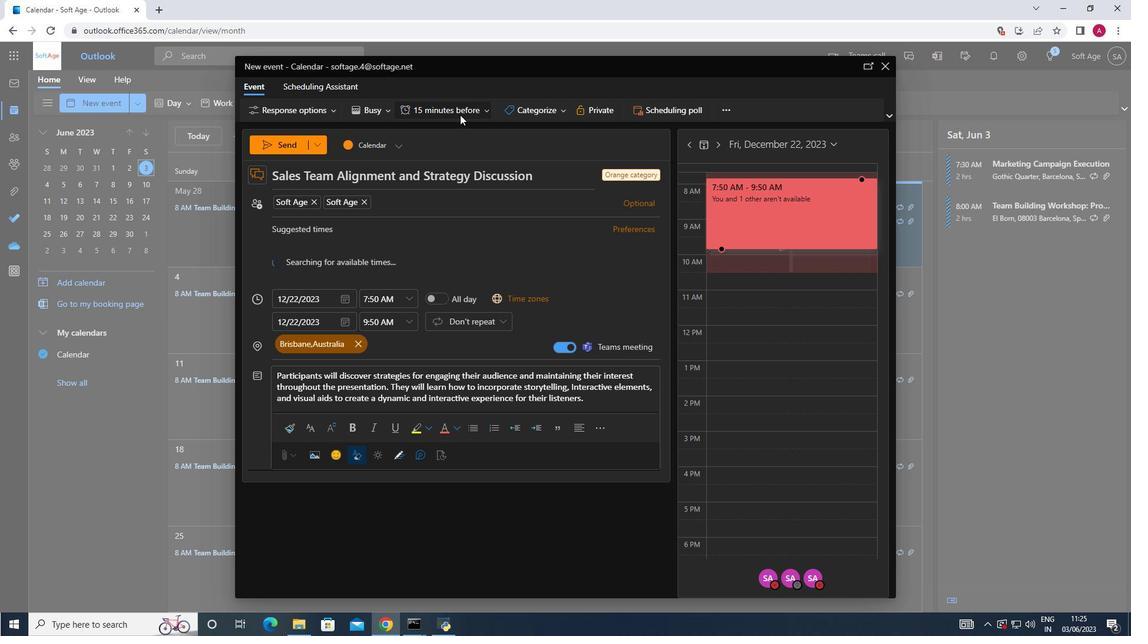 
Action: Mouse pressed left at (484, 114)
Screenshot: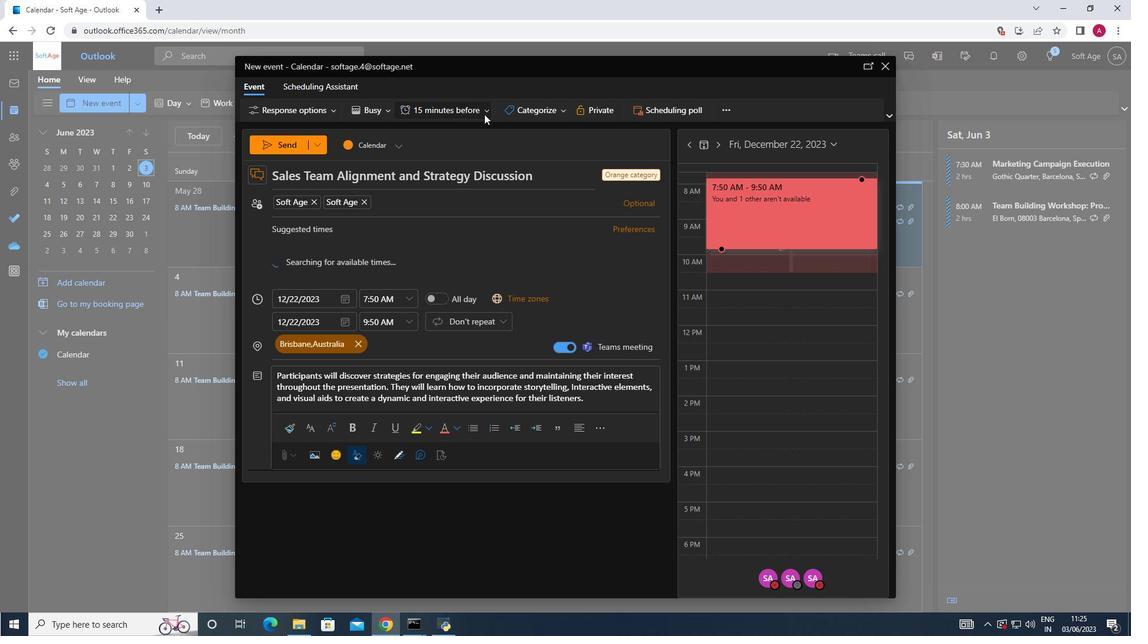 
Action: Mouse moved to (456, 275)
Screenshot: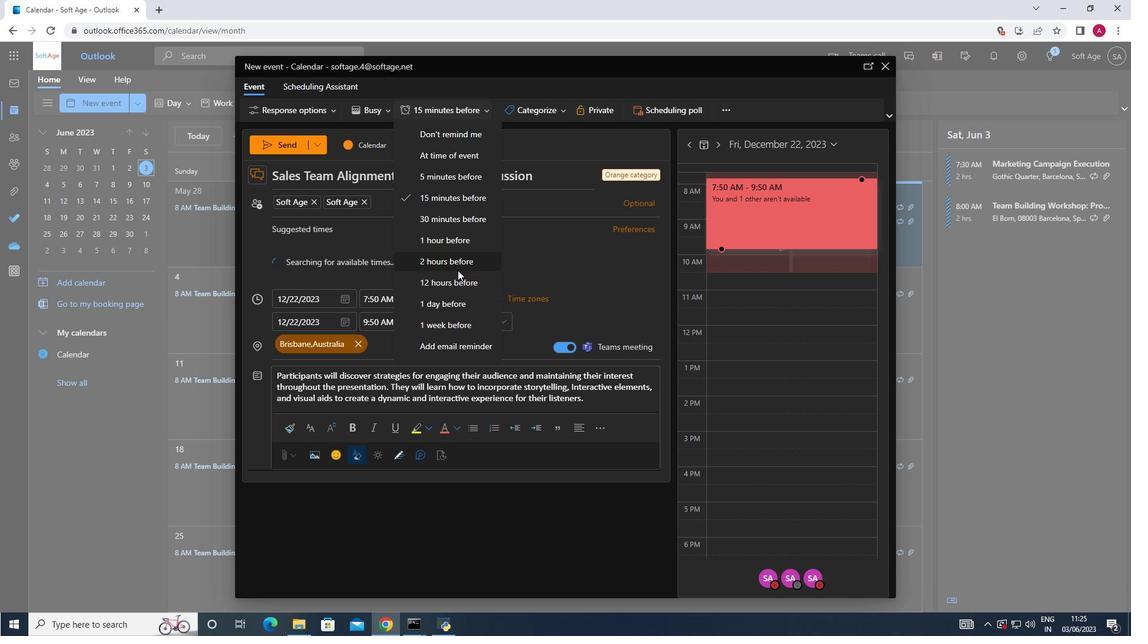 
Action: Mouse pressed left at (456, 275)
Screenshot: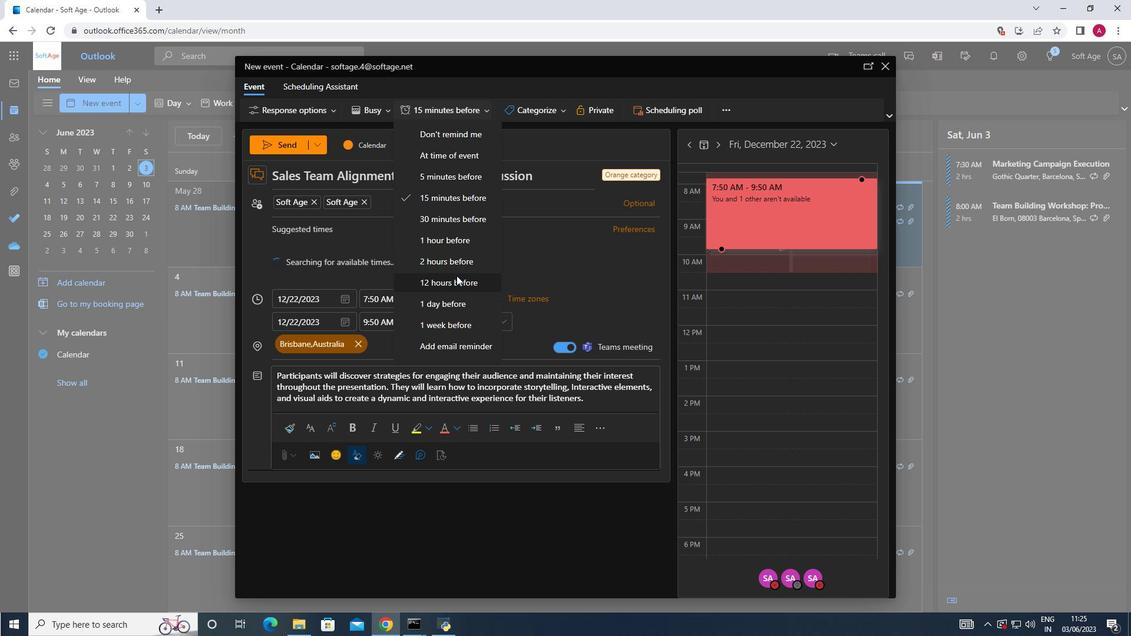 
Action: Mouse moved to (272, 150)
Screenshot: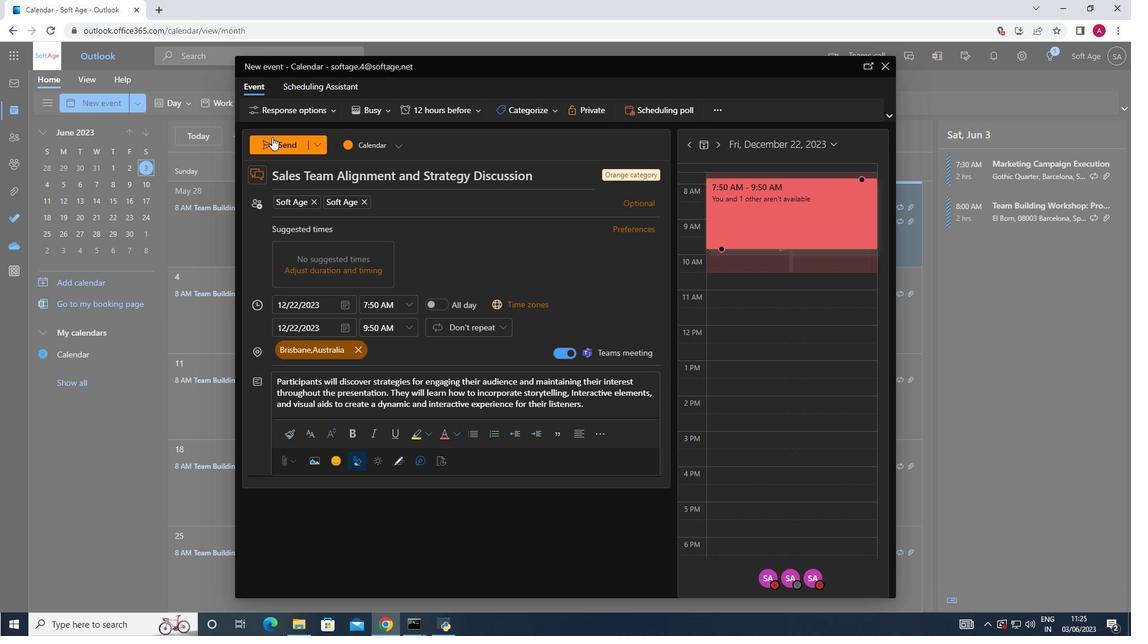 
Action: Mouse pressed left at (272, 150)
Screenshot: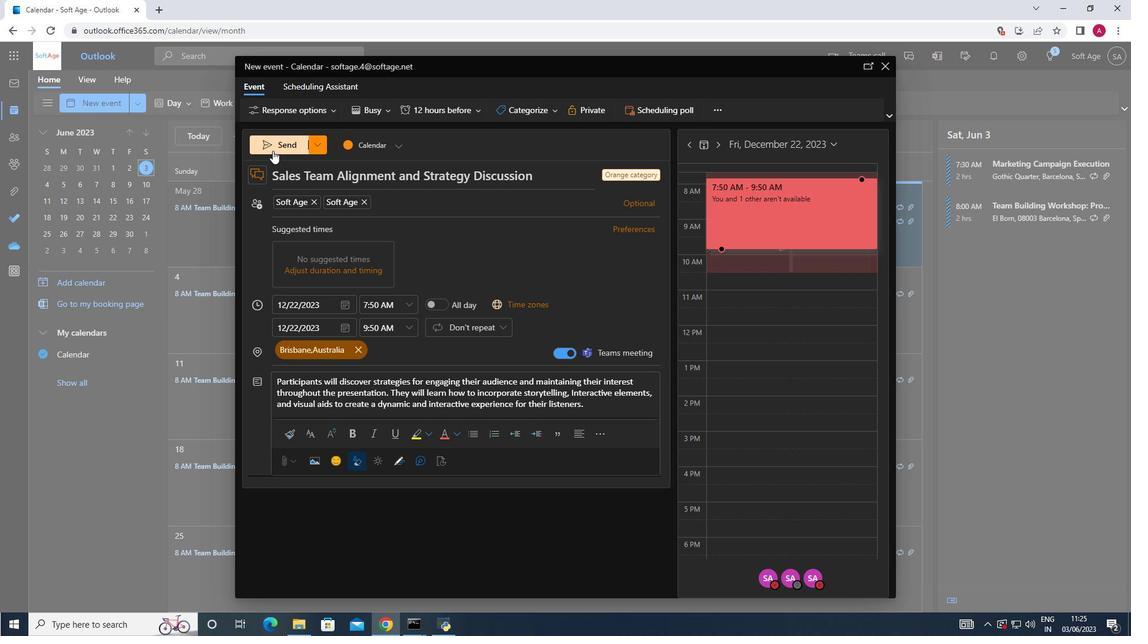 
Action: Mouse moved to (272, 151)
Screenshot: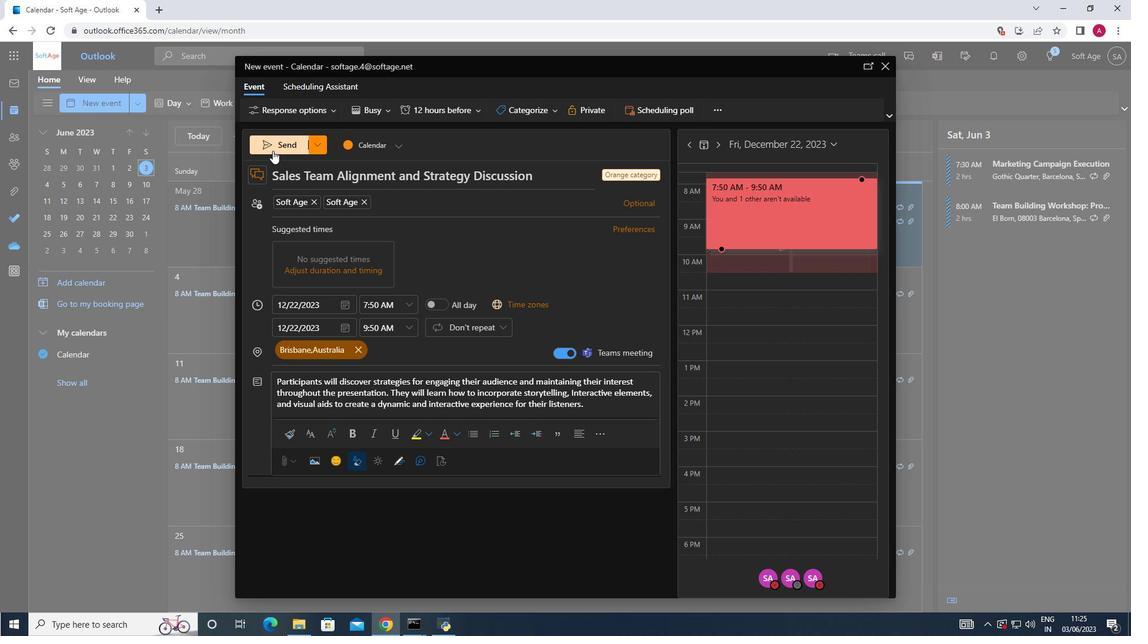 
